 Task: Create a due date automation trigger when advanced on, 2 days after a card is due add content with a name or a description not ending with resume at 11:00 AM.
Action: Mouse moved to (1080, 334)
Screenshot: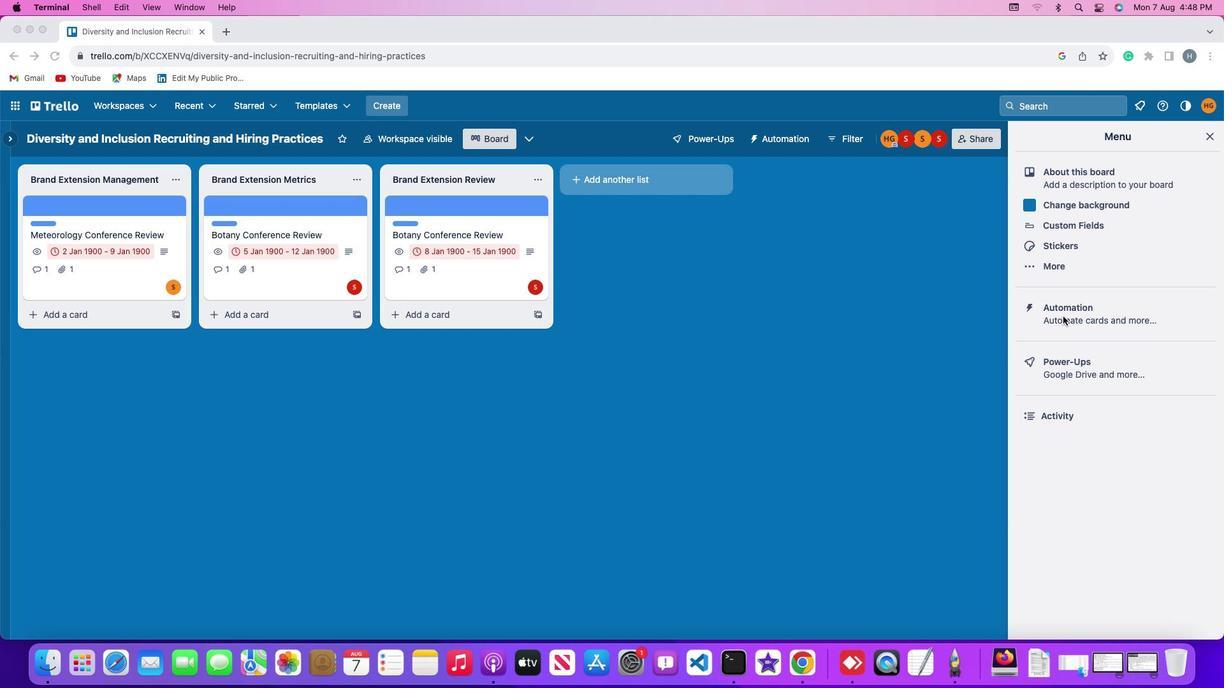 
Action: Mouse pressed left at (1080, 334)
Screenshot: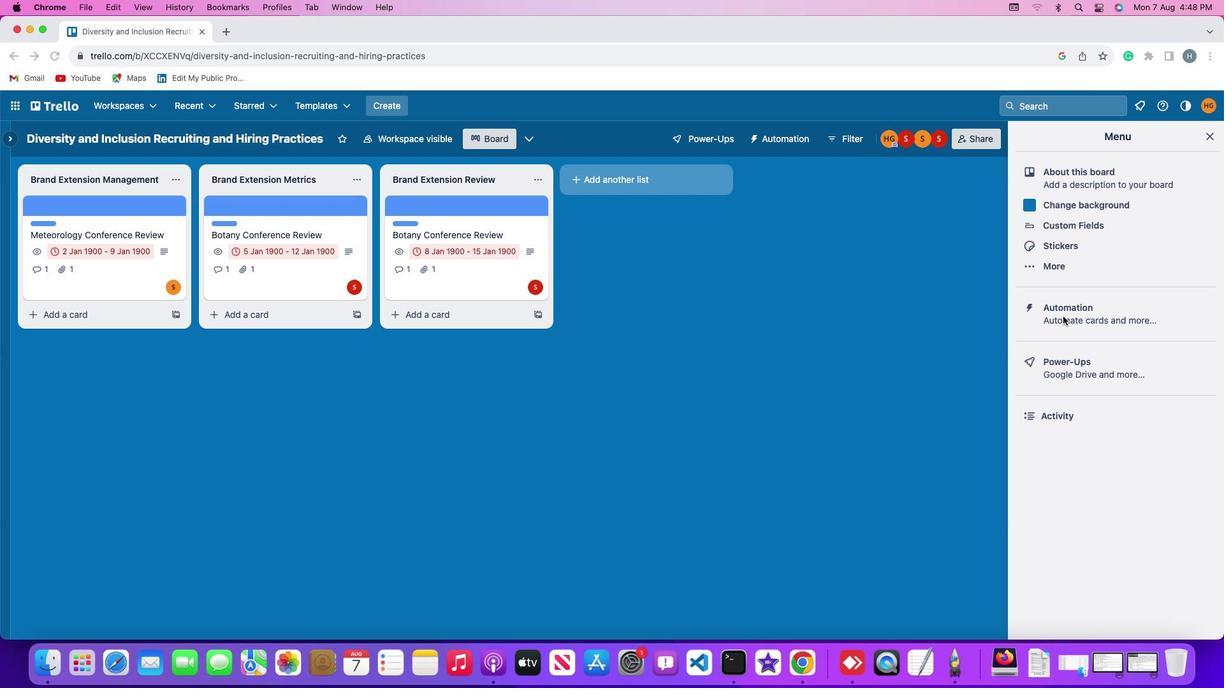 
Action: Mouse pressed left at (1080, 334)
Screenshot: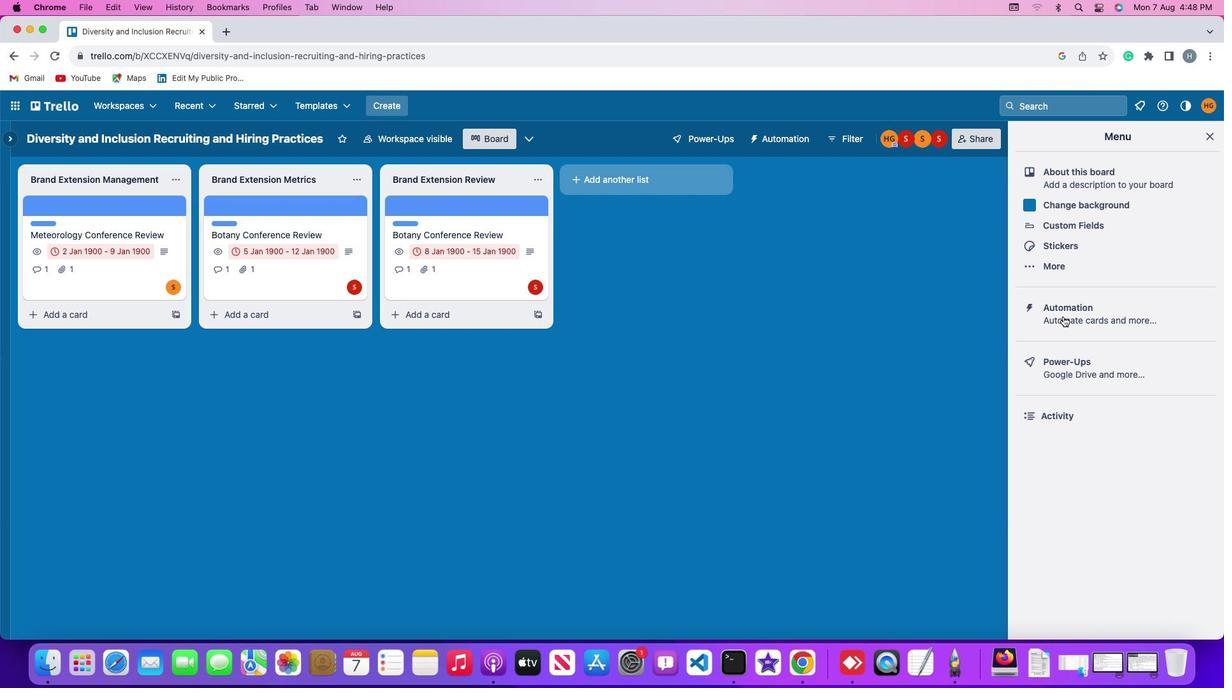 
Action: Mouse moved to (109, 315)
Screenshot: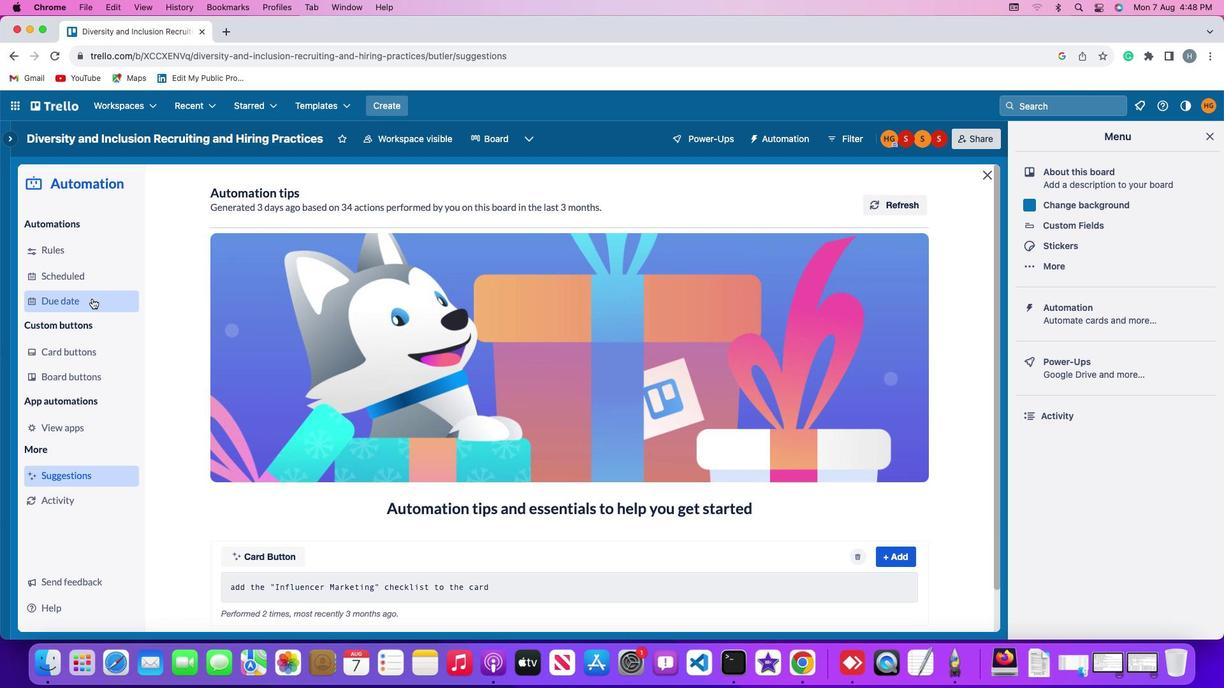 
Action: Mouse pressed left at (109, 315)
Screenshot: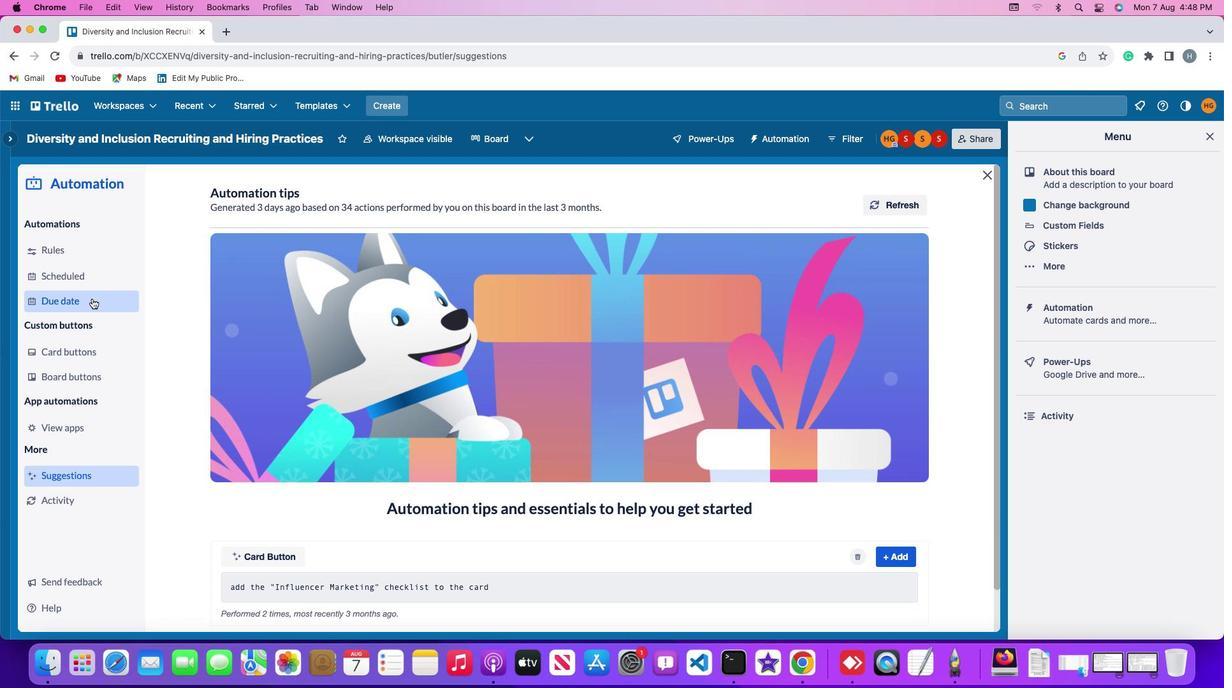 
Action: Mouse moved to (860, 212)
Screenshot: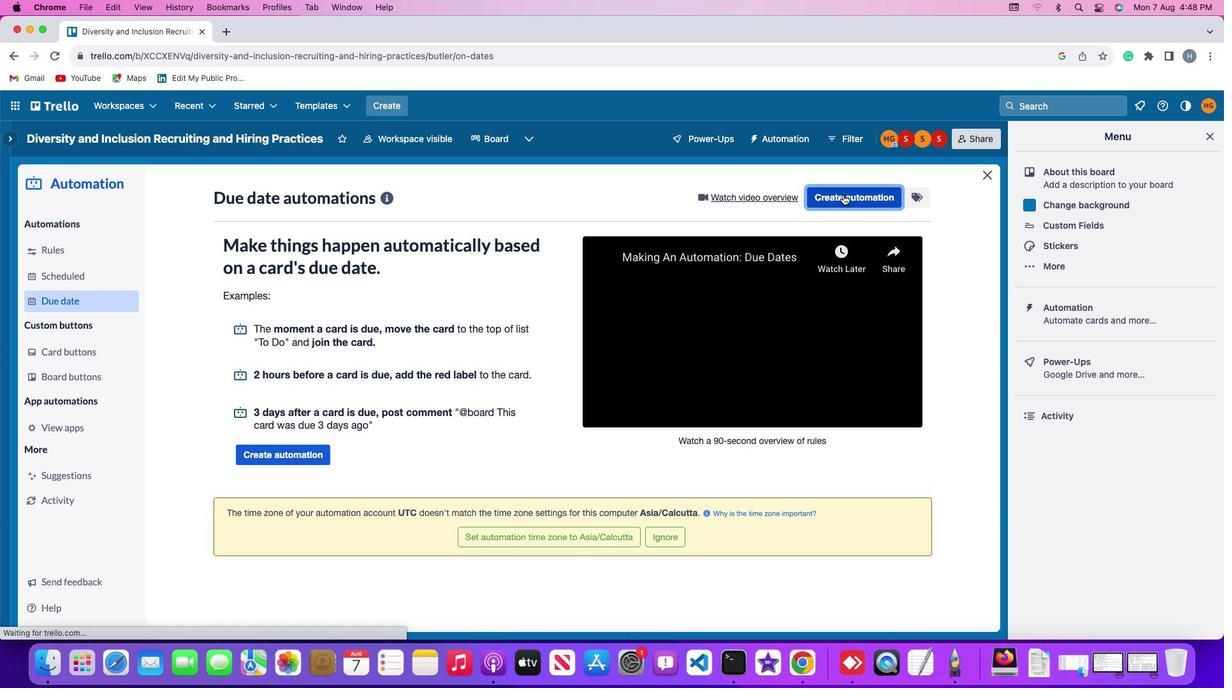 
Action: Mouse pressed left at (860, 212)
Screenshot: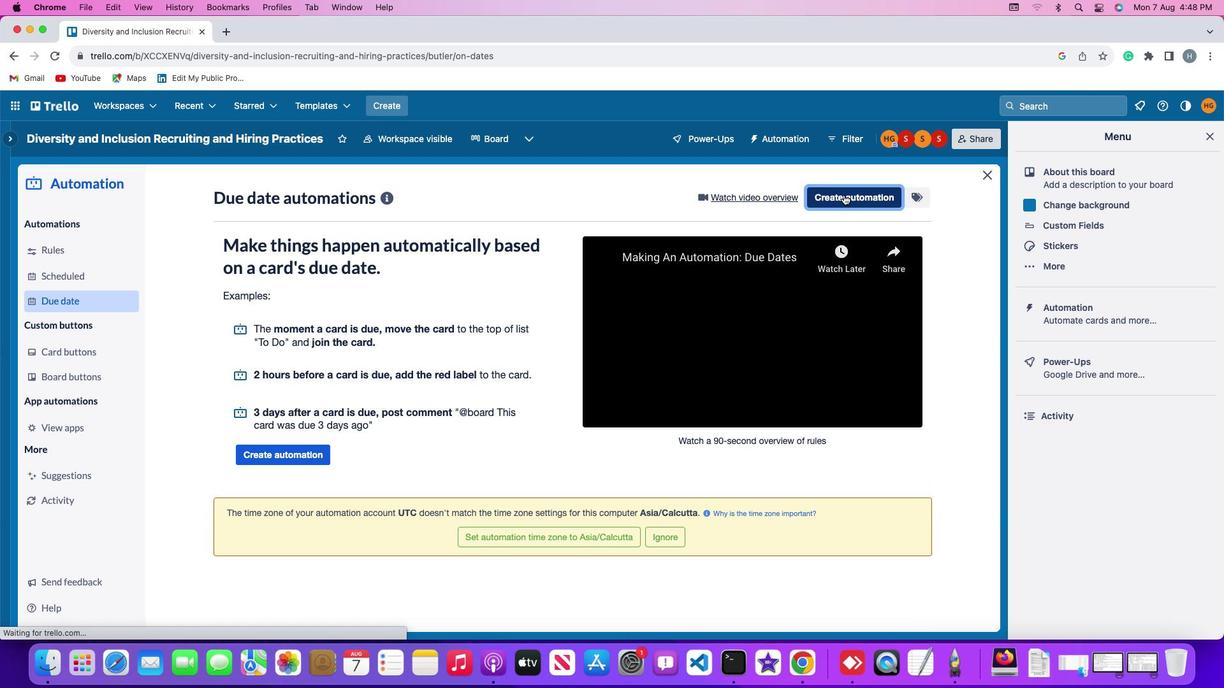 
Action: Mouse moved to (592, 336)
Screenshot: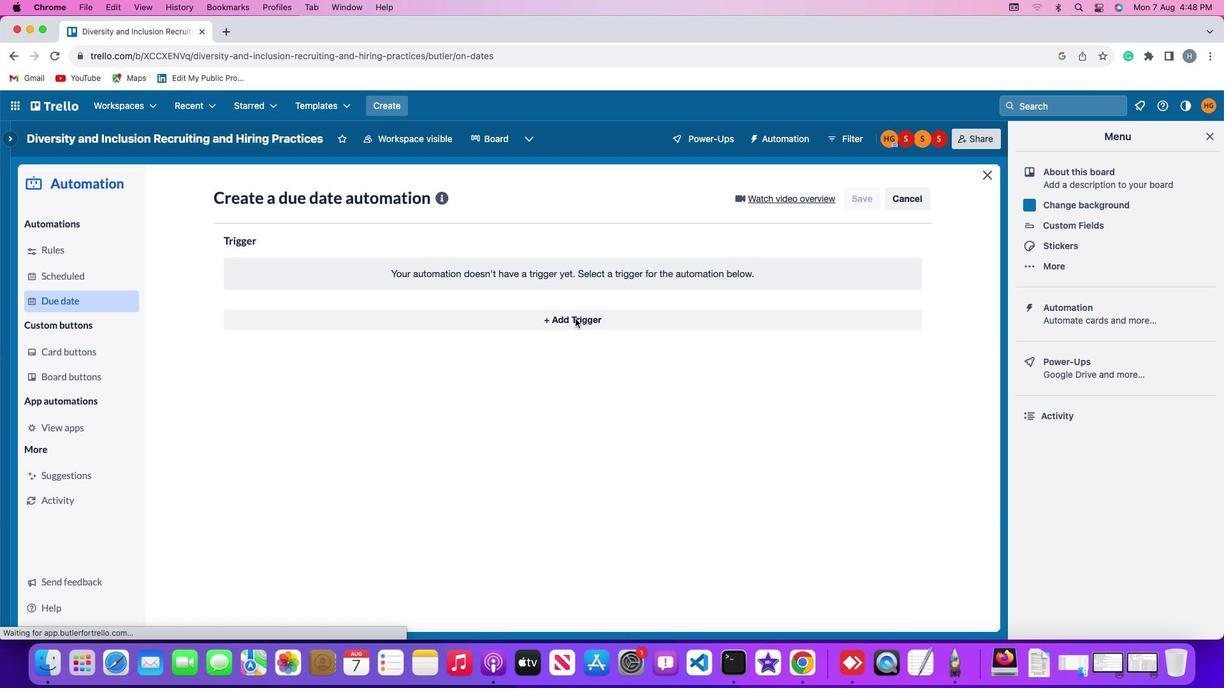 
Action: Mouse pressed left at (592, 336)
Screenshot: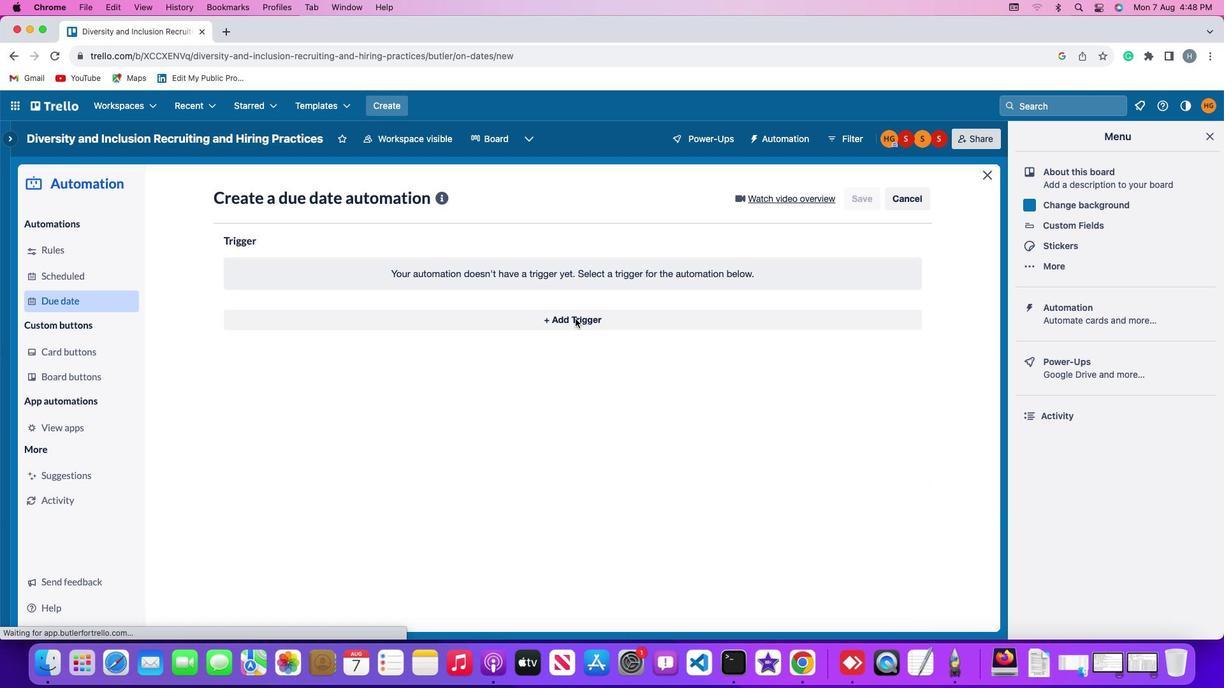 
Action: Mouse moved to (267, 527)
Screenshot: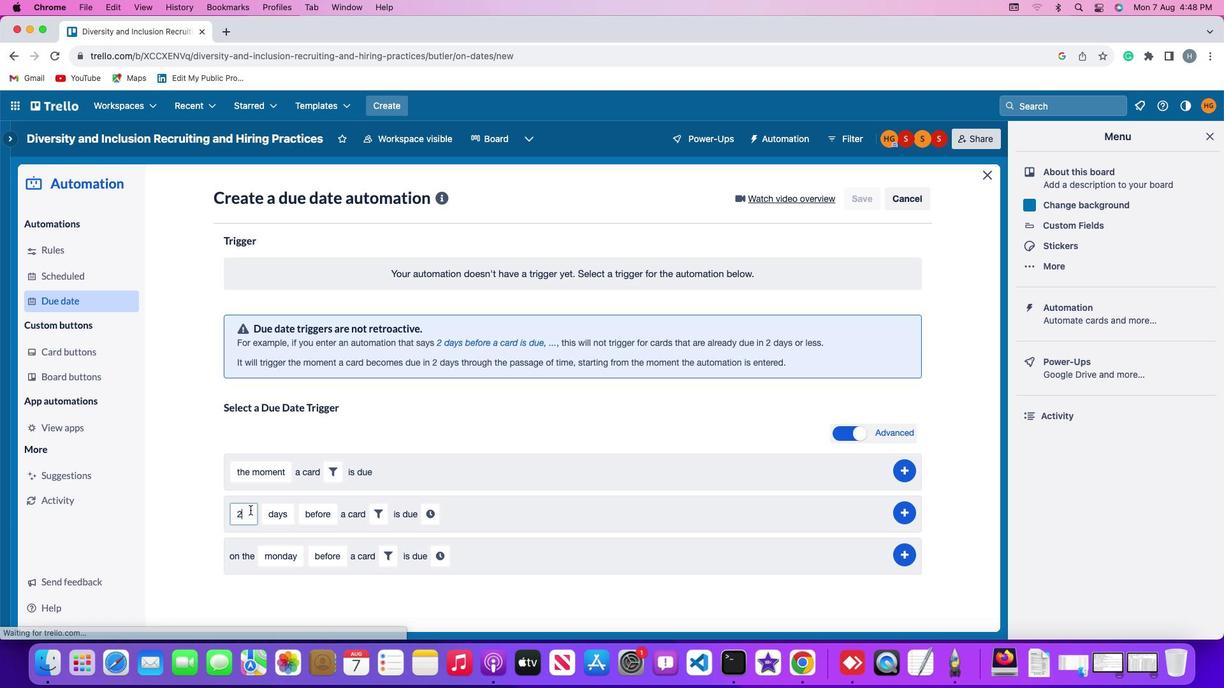 
Action: Mouse pressed left at (267, 527)
Screenshot: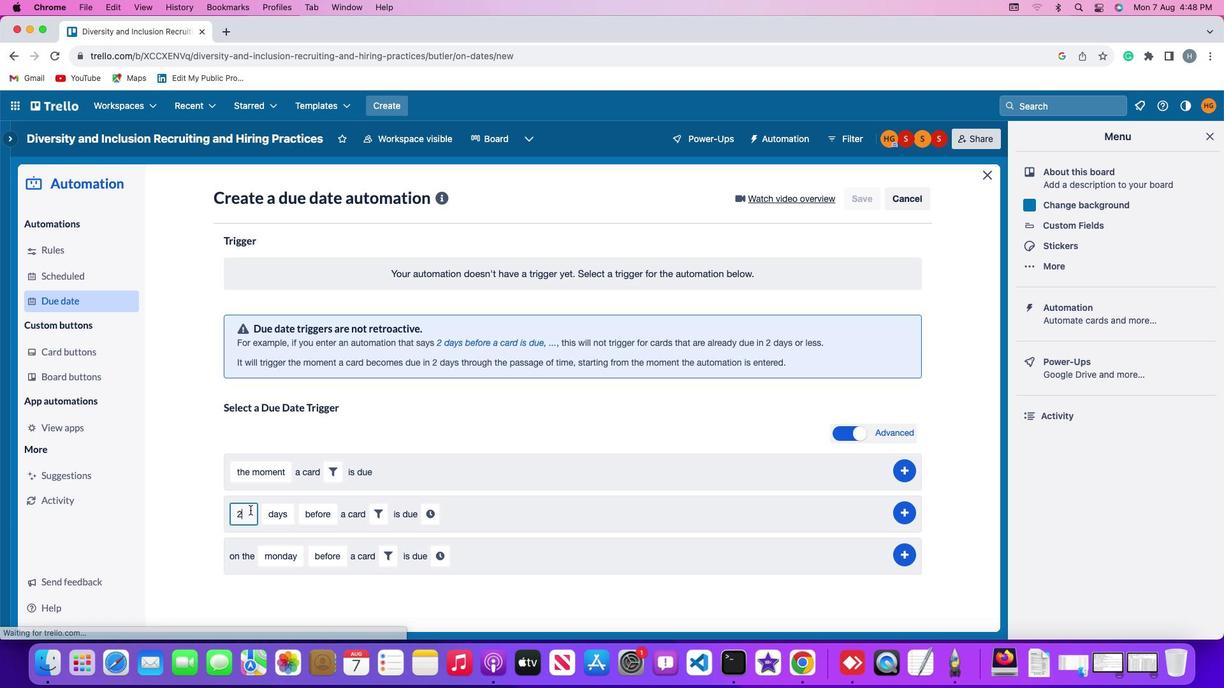 
Action: Mouse moved to (264, 527)
Screenshot: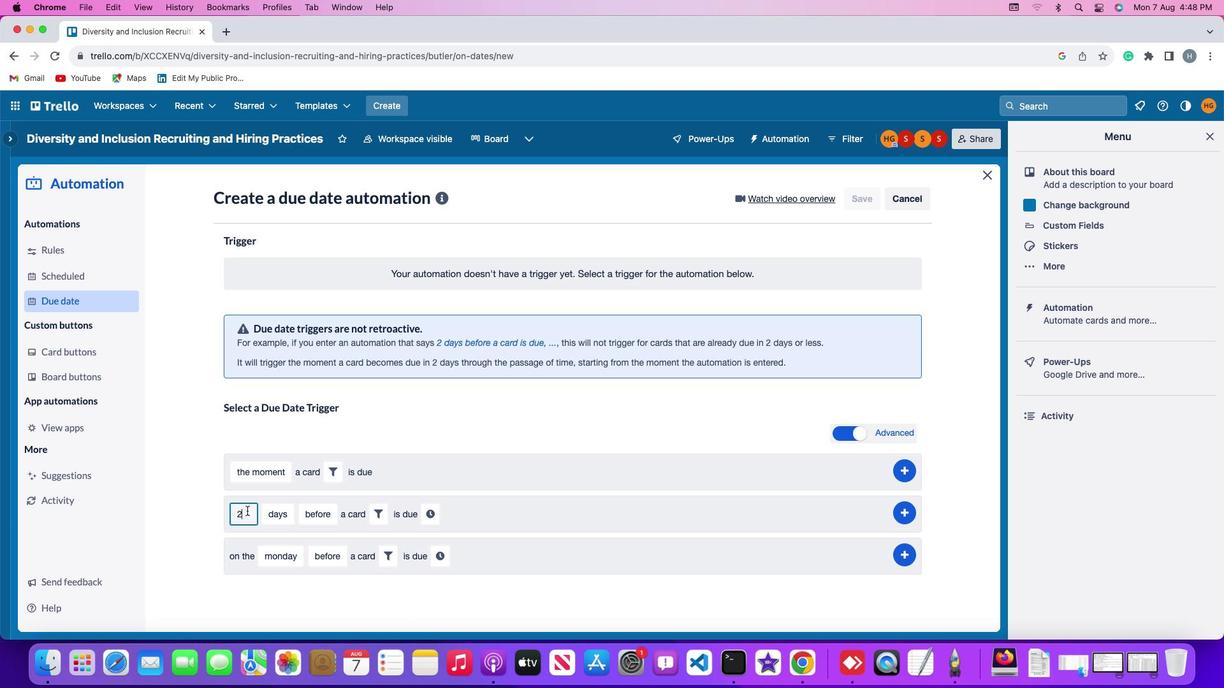 
Action: Key pressed Key.backspace
Screenshot: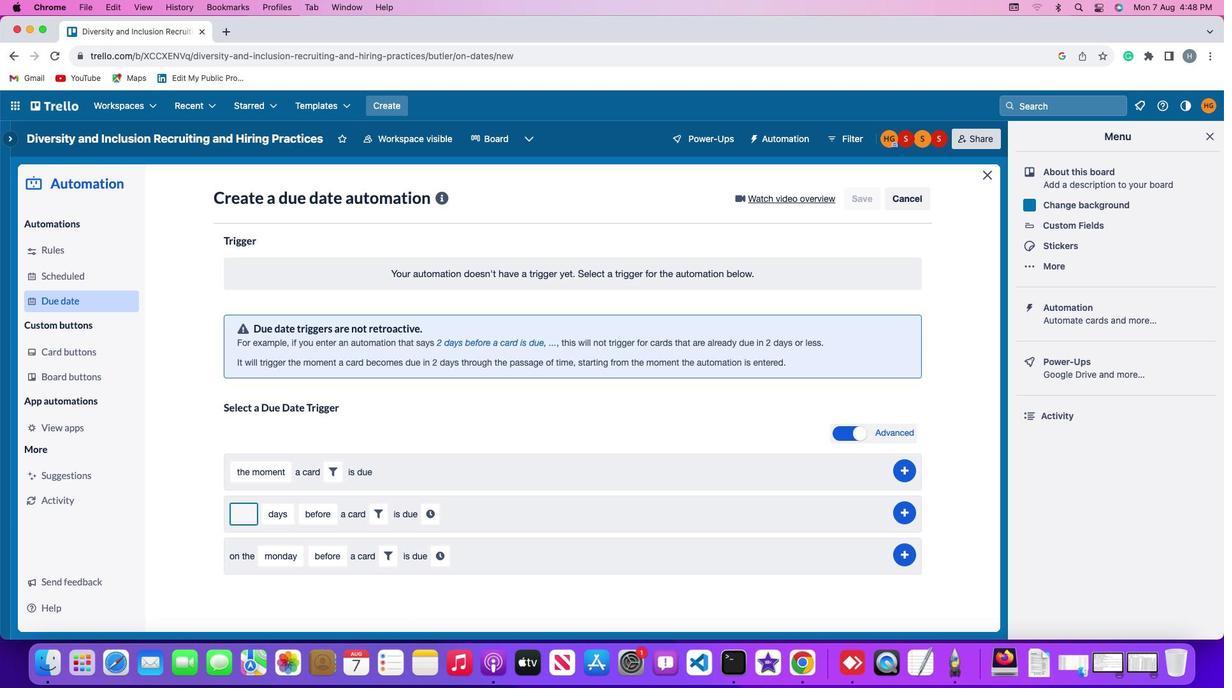 
Action: Mouse moved to (260, 527)
Screenshot: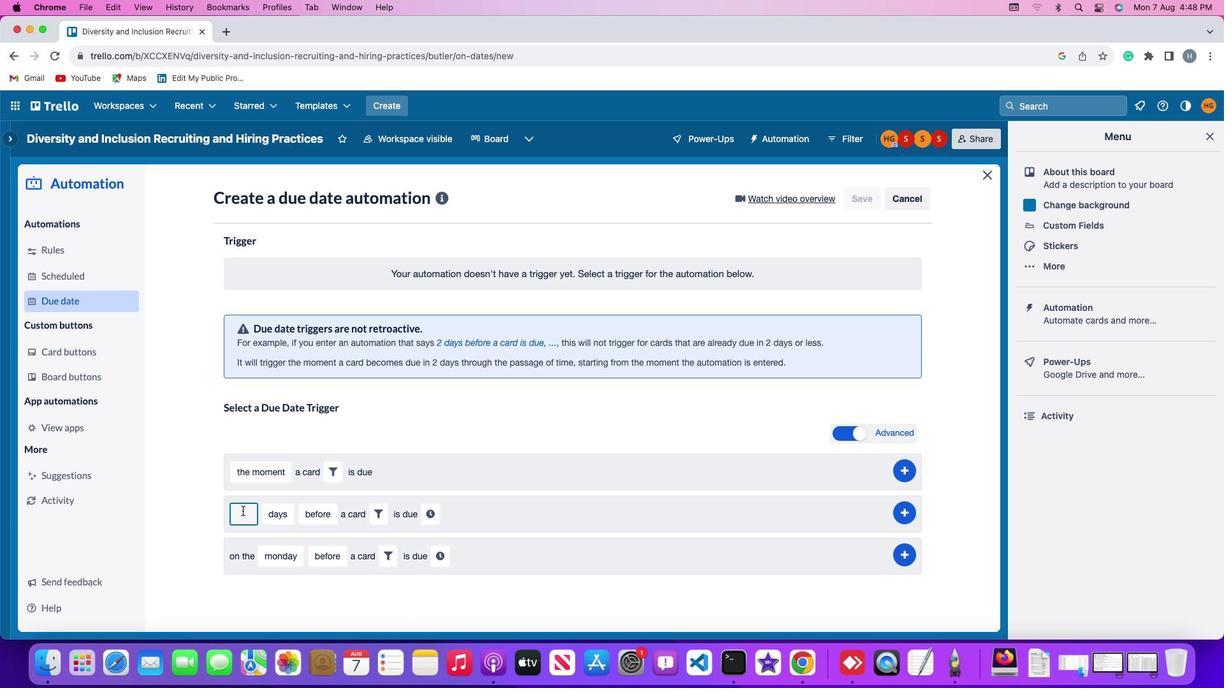 
Action: Key pressed '2'
Screenshot: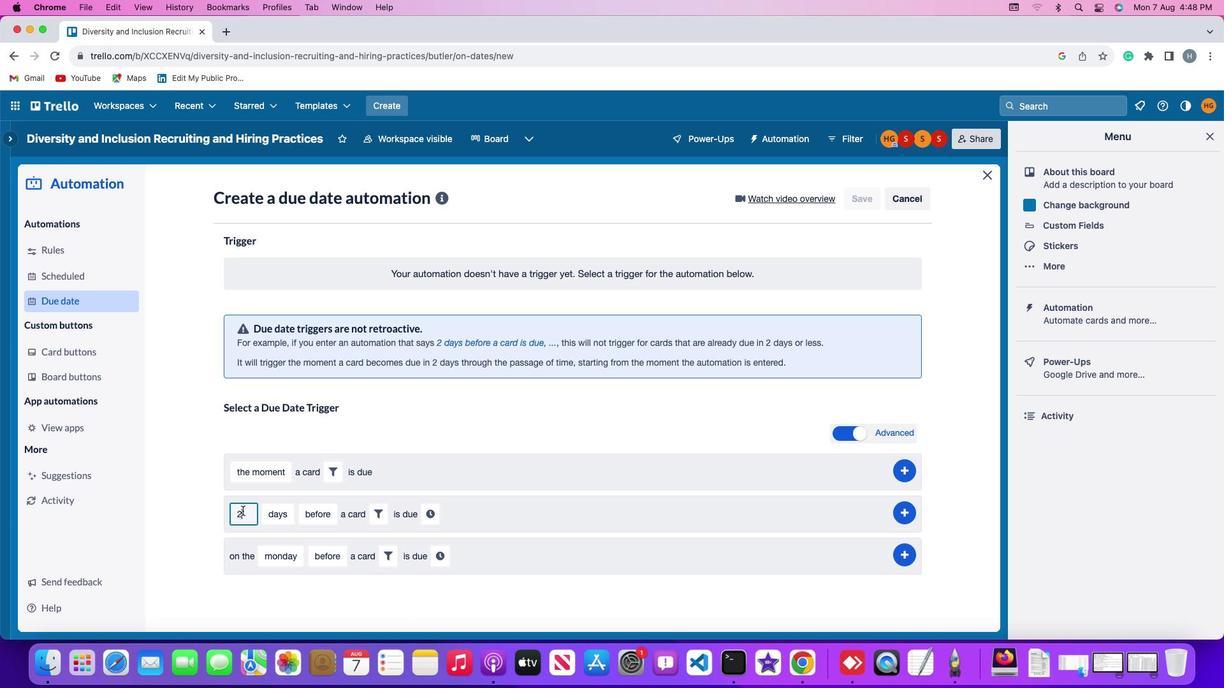 
Action: Mouse moved to (299, 531)
Screenshot: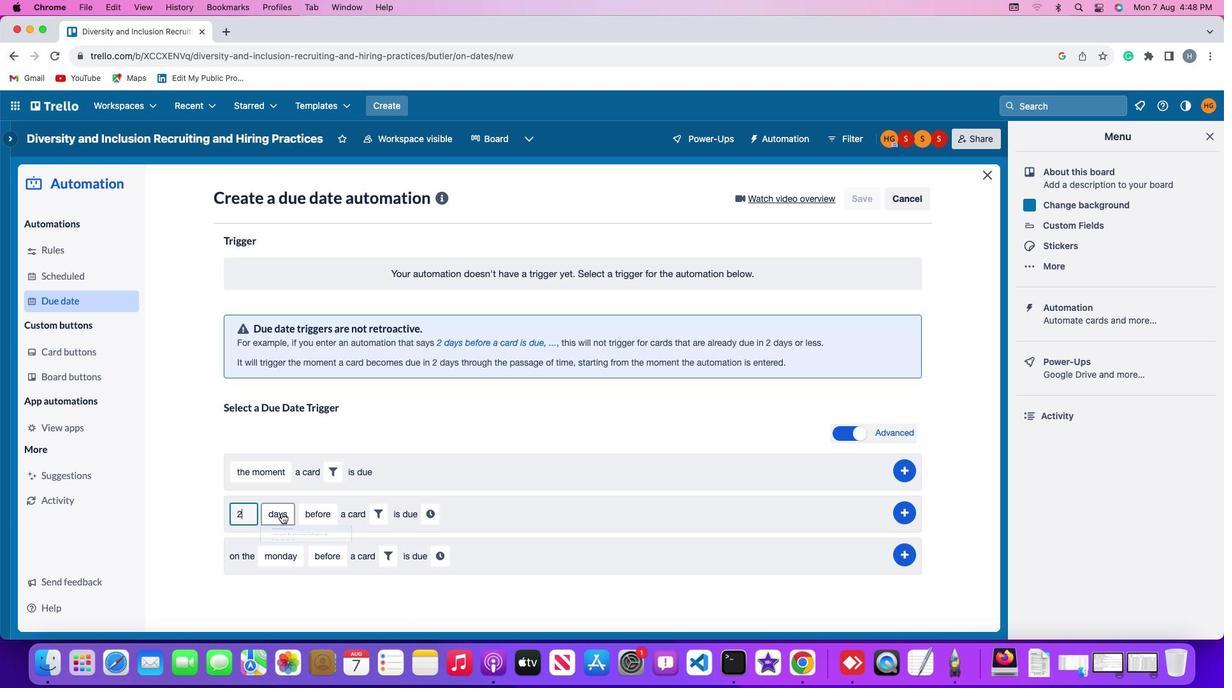 
Action: Mouse pressed left at (299, 531)
Screenshot: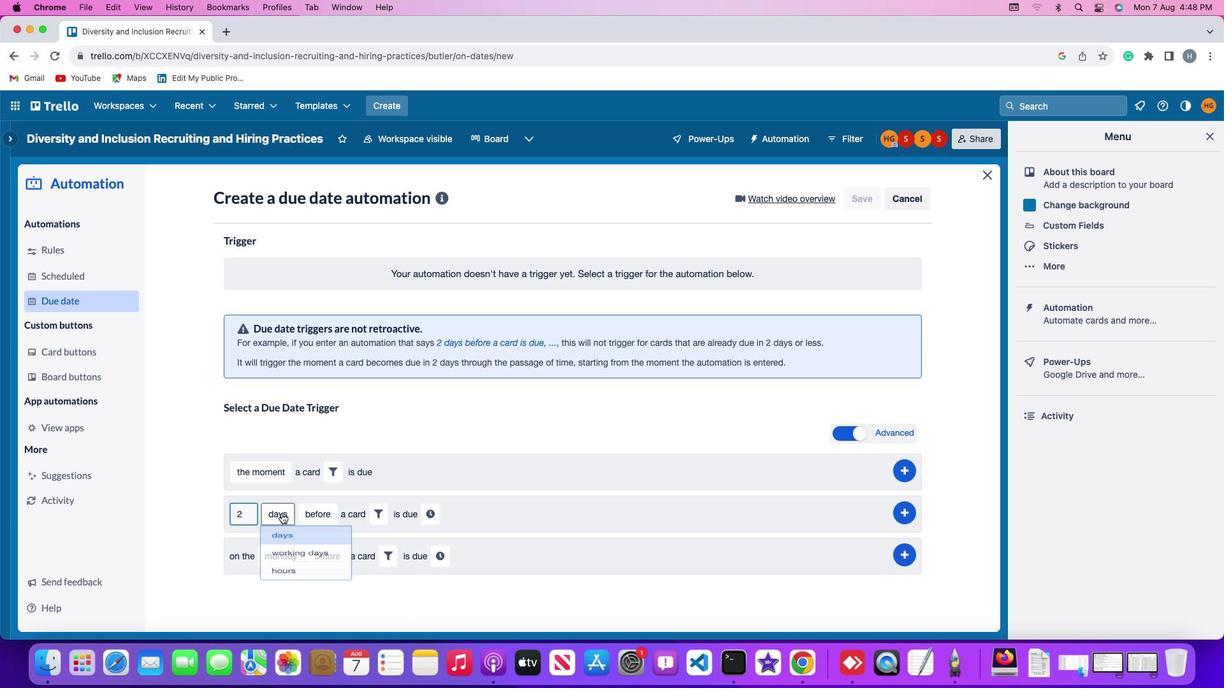 
Action: Mouse moved to (305, 554)
Screenshot: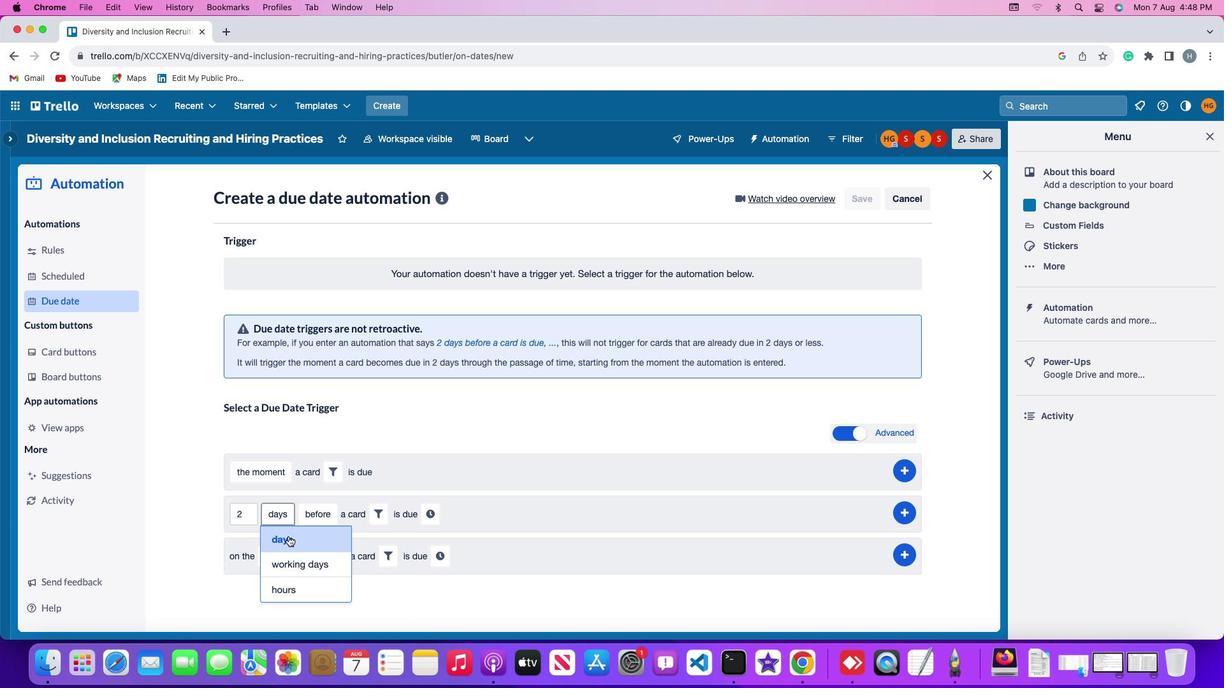 
Action: Mouse pressed left at (305, 554)
Screenshot: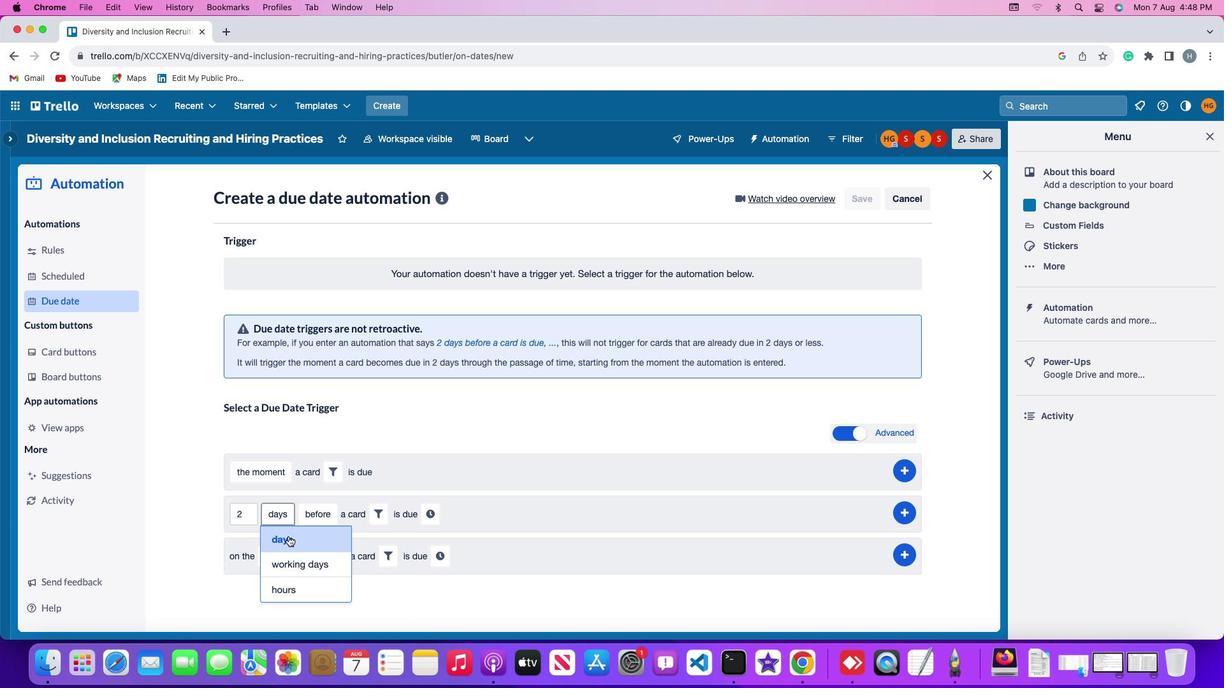 
Action: Mouse moved to (337, 524)
Screenshot: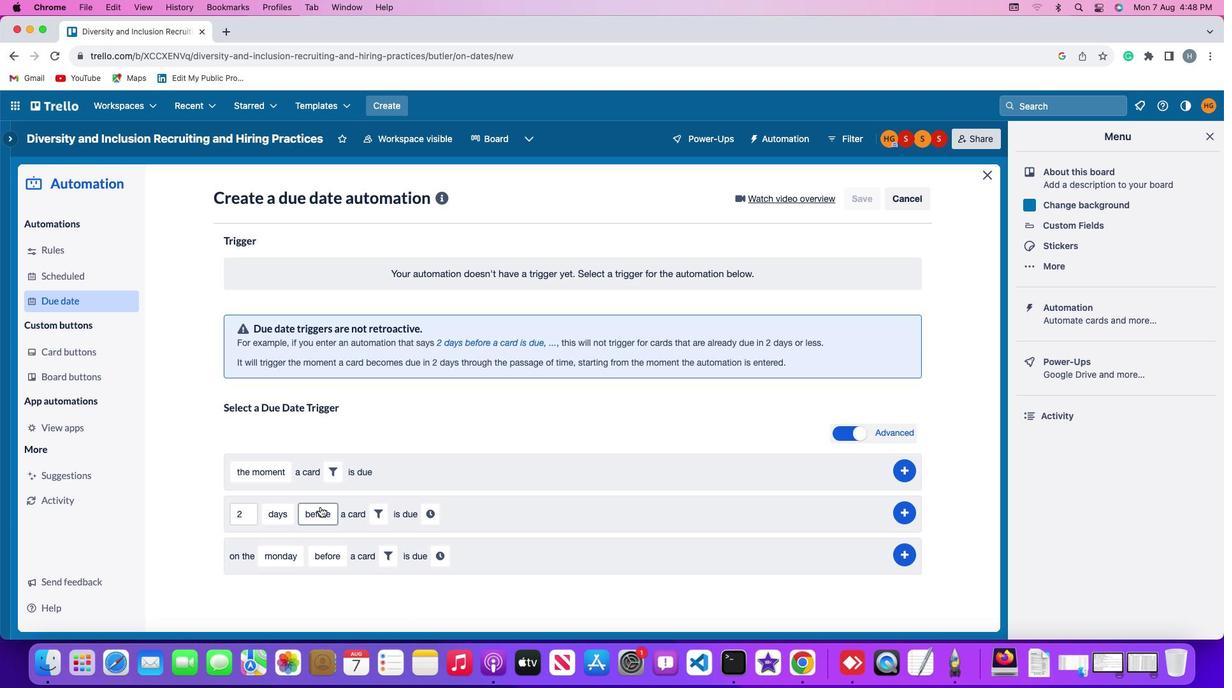 
Action: Mouse pressed left at (337, 524)
Screenshot: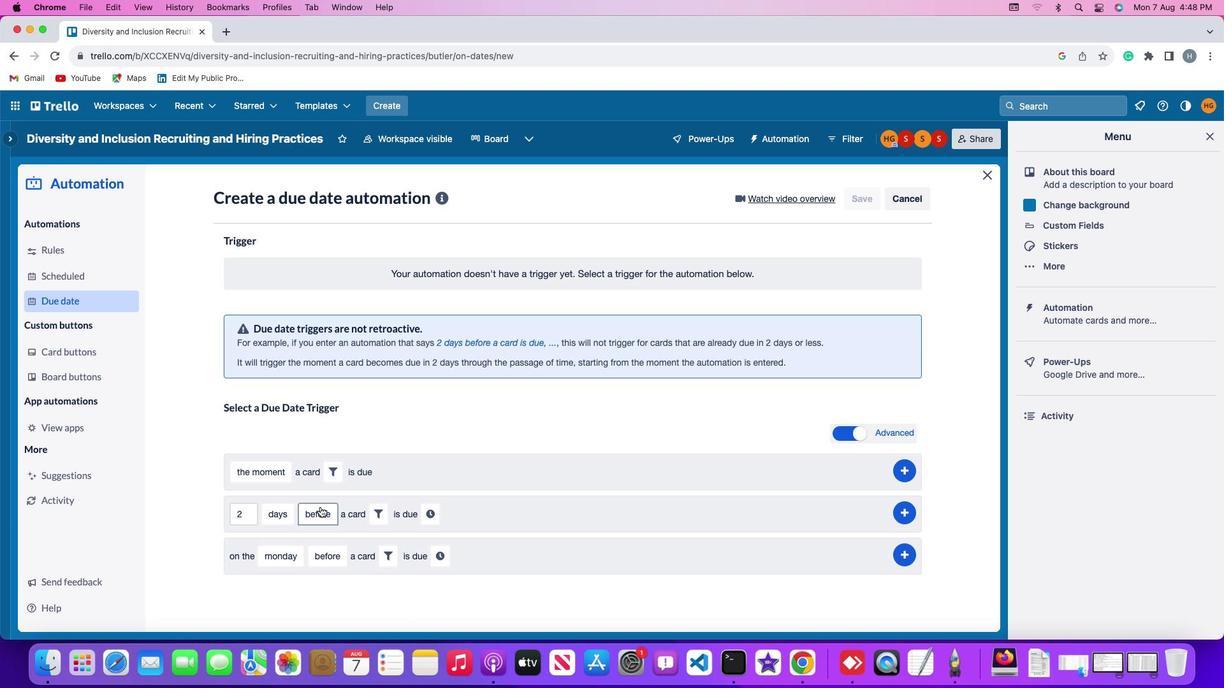 
Action: Mouse moved to (334, 581)
Screenshot: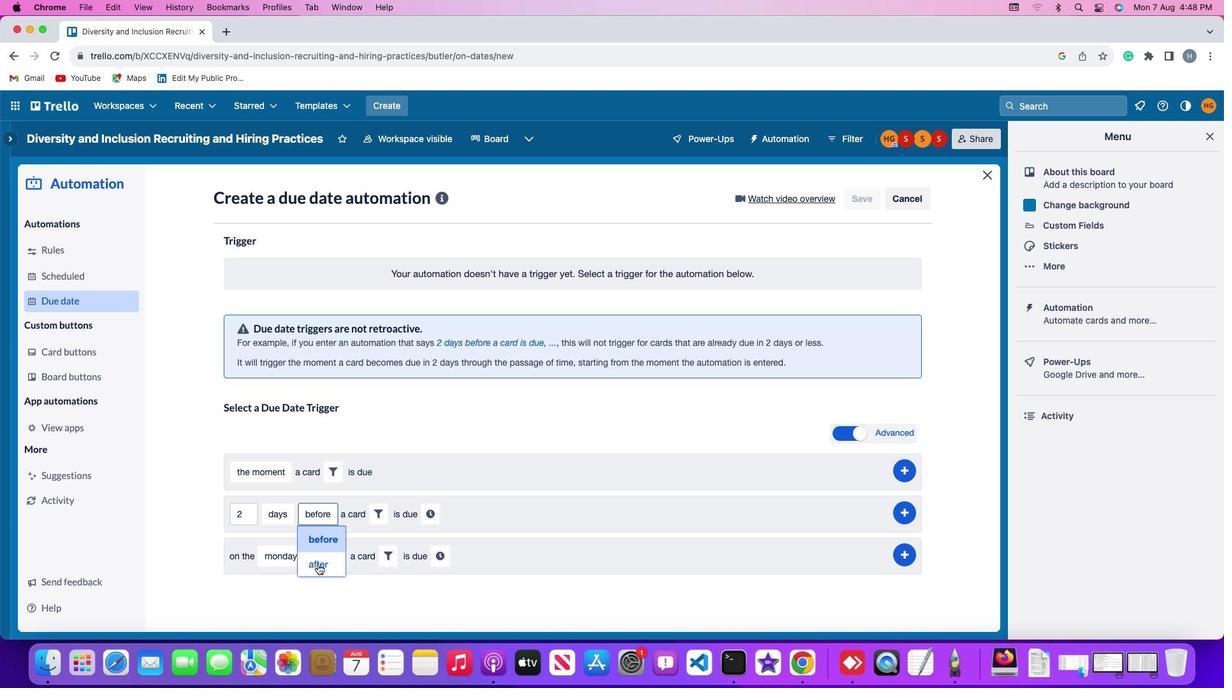 
Action: Mouse pressed left at (334, 581)
Screenshot: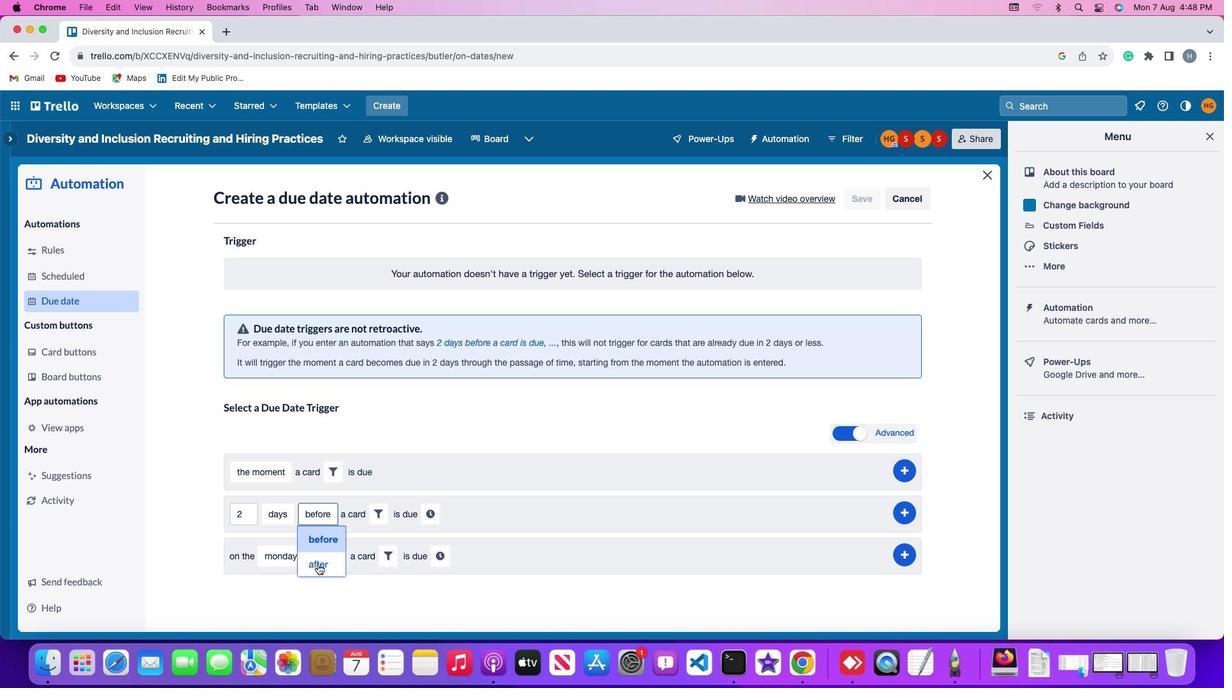 
Action: Mouse moved to (382, 536)
Screenshot: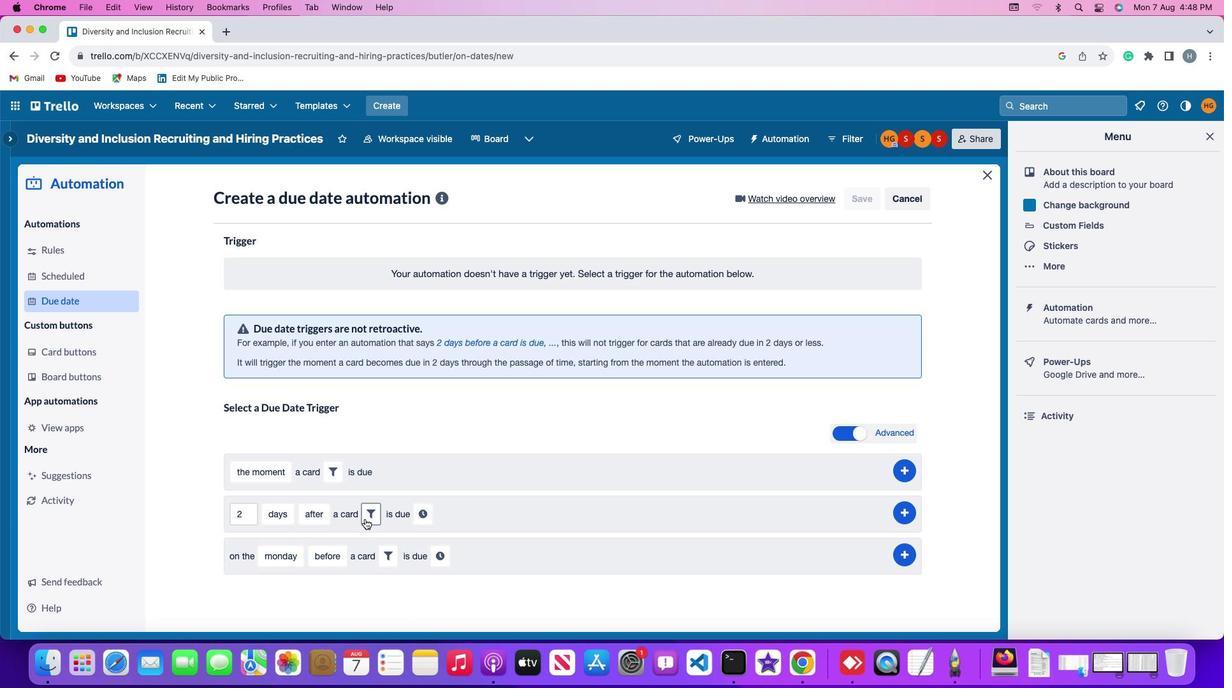 
Action: Mouse pressed left at (382, 536)
Screenshot: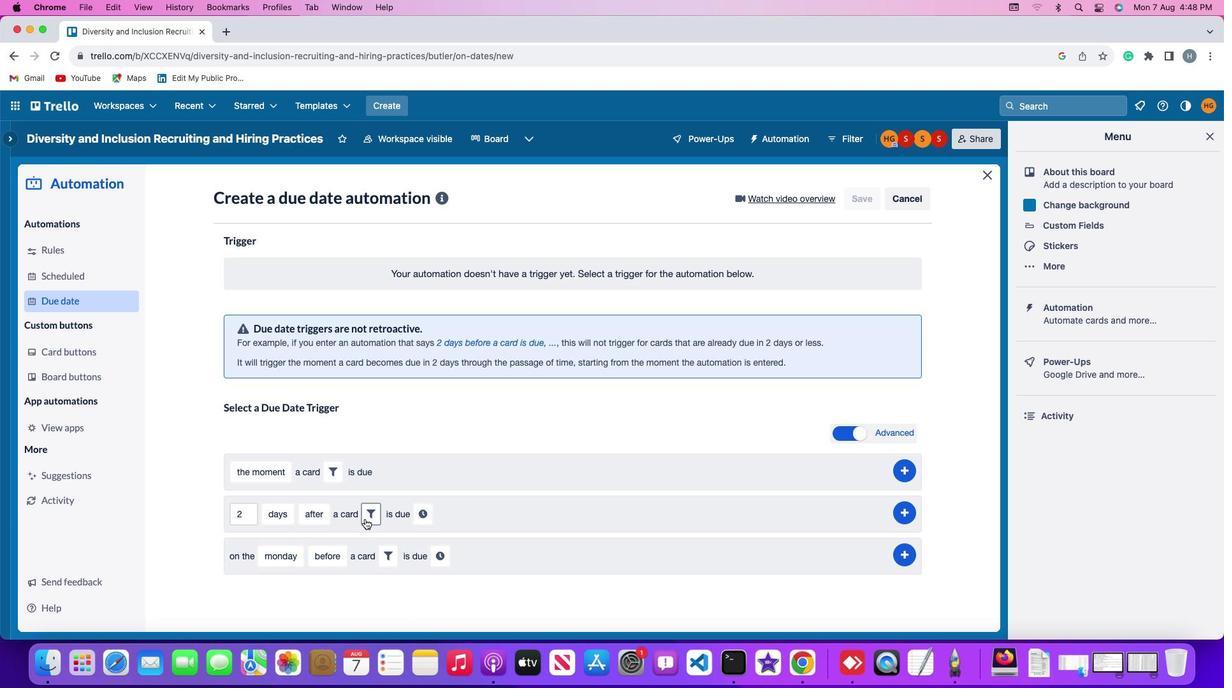 
Action: Mouse moved to (552, 576)
Screenshot: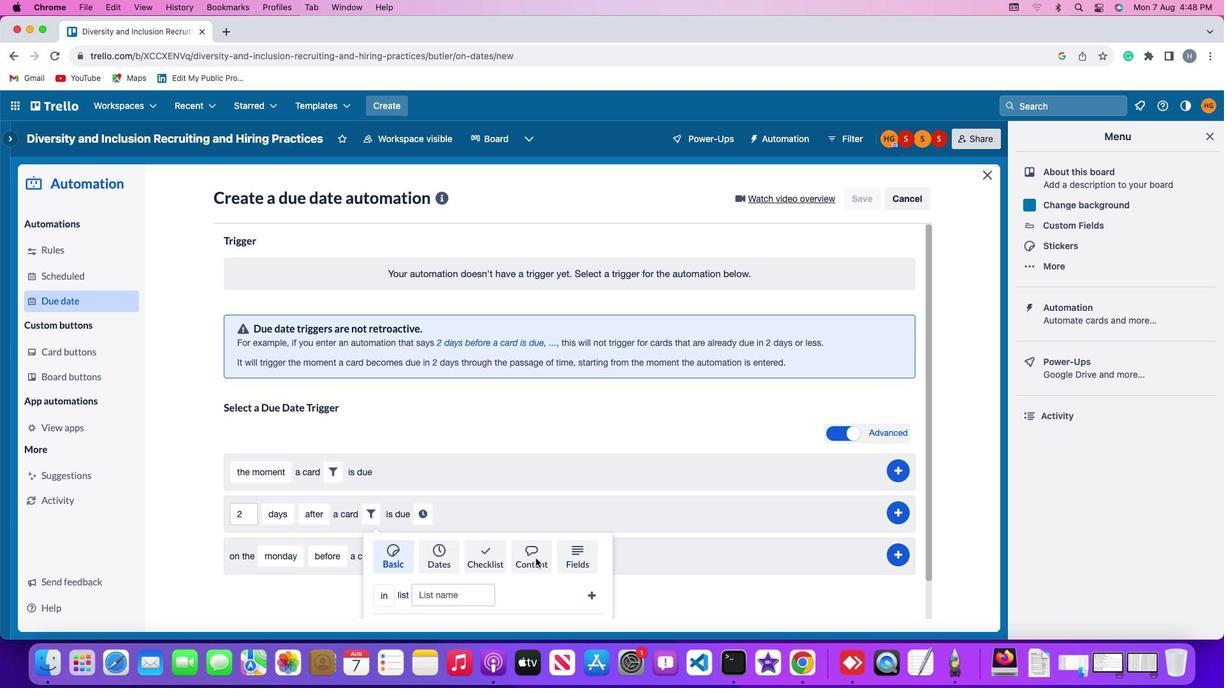 
Action: Mouse pressed left at (552, 576)
Screenshot: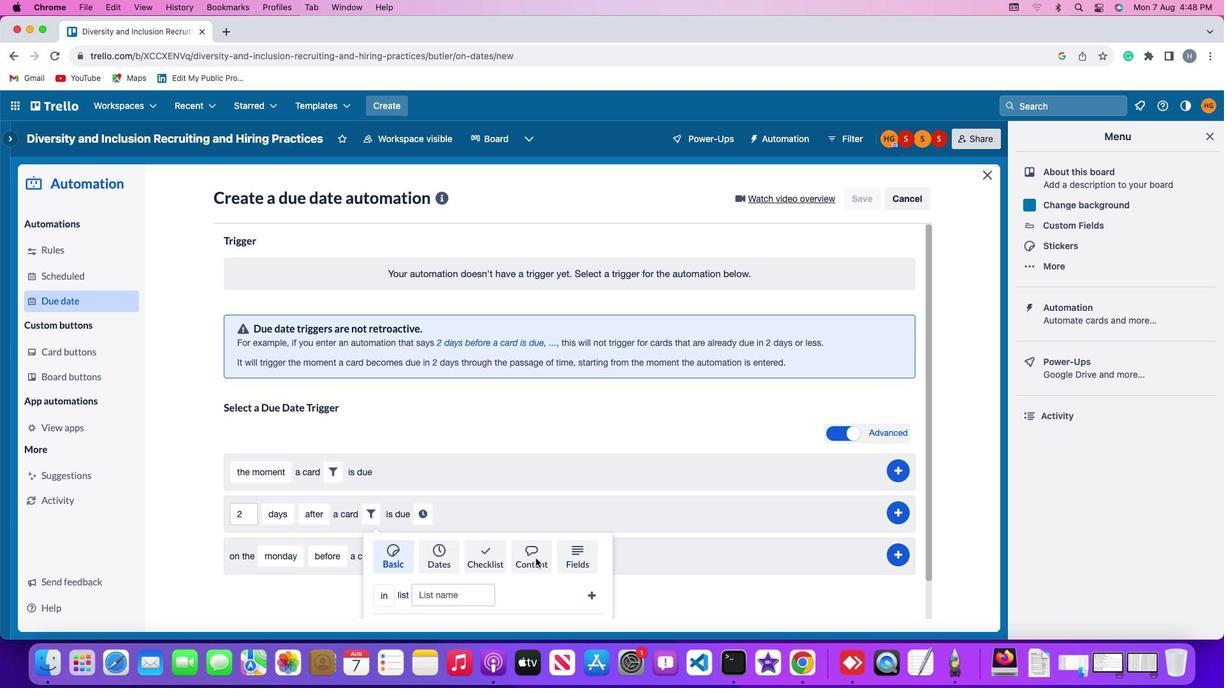 
Action: Mouse moved to (426, 617)
Screenshot: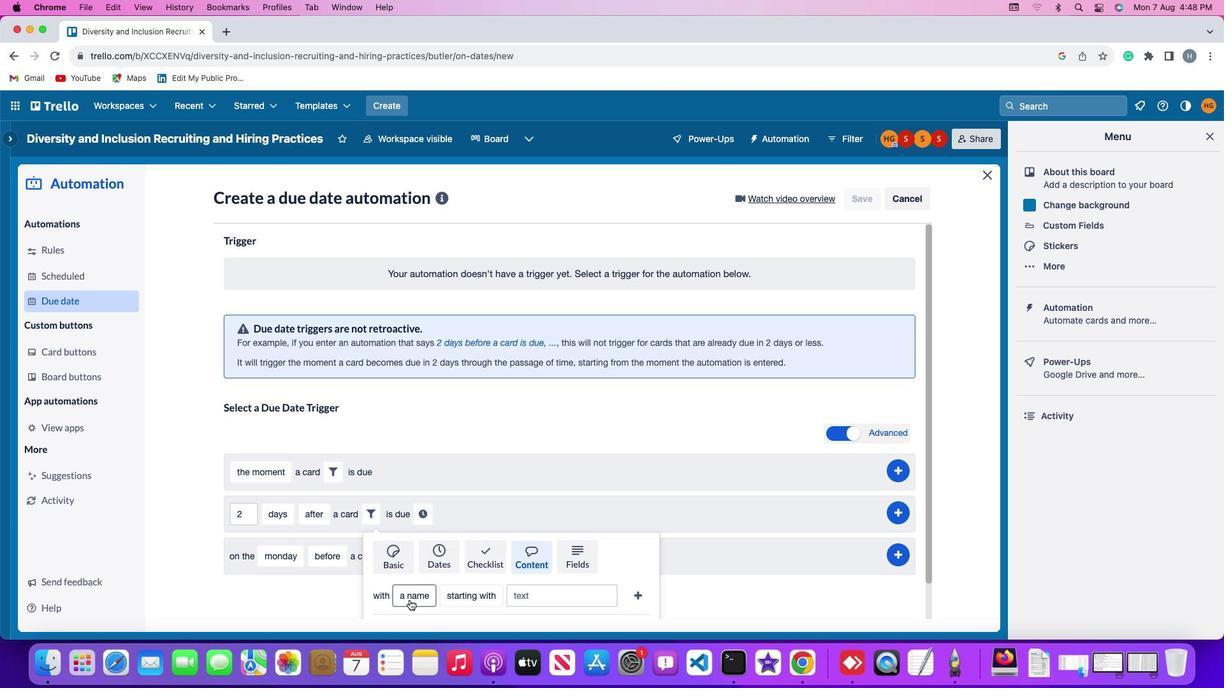 
Action: Mouse pressed left at (426, 617)
Screenshot: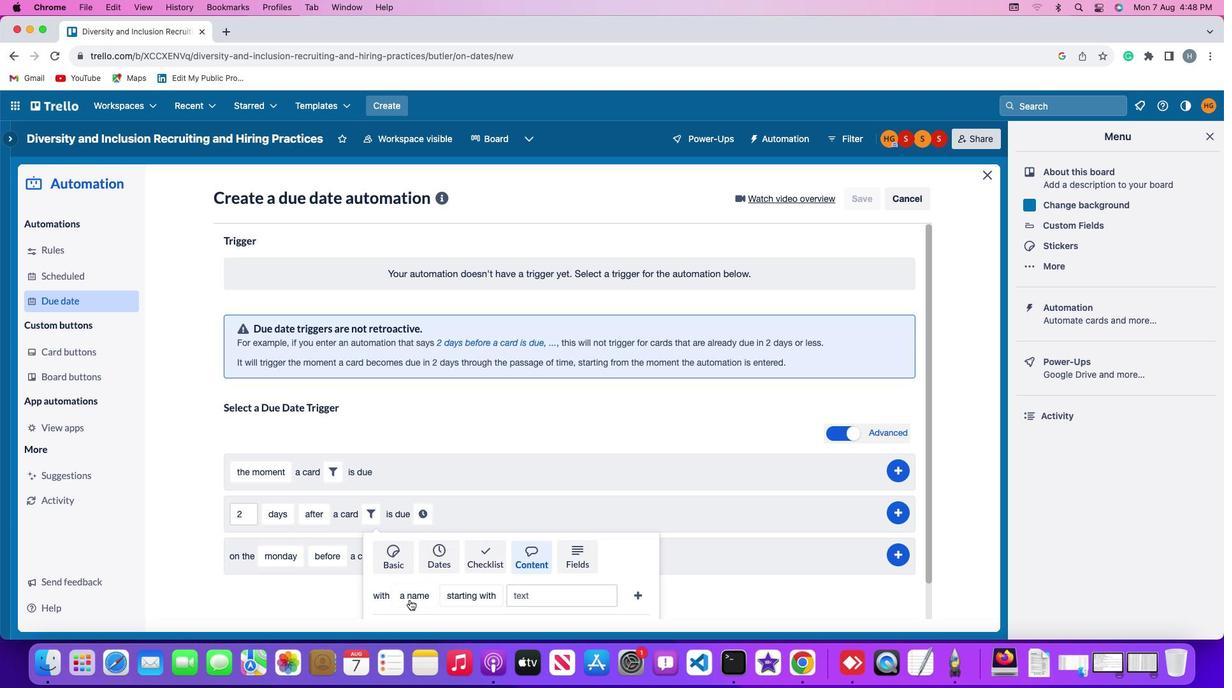 
Action: Mouse moved to (438, 591)
Screenshot: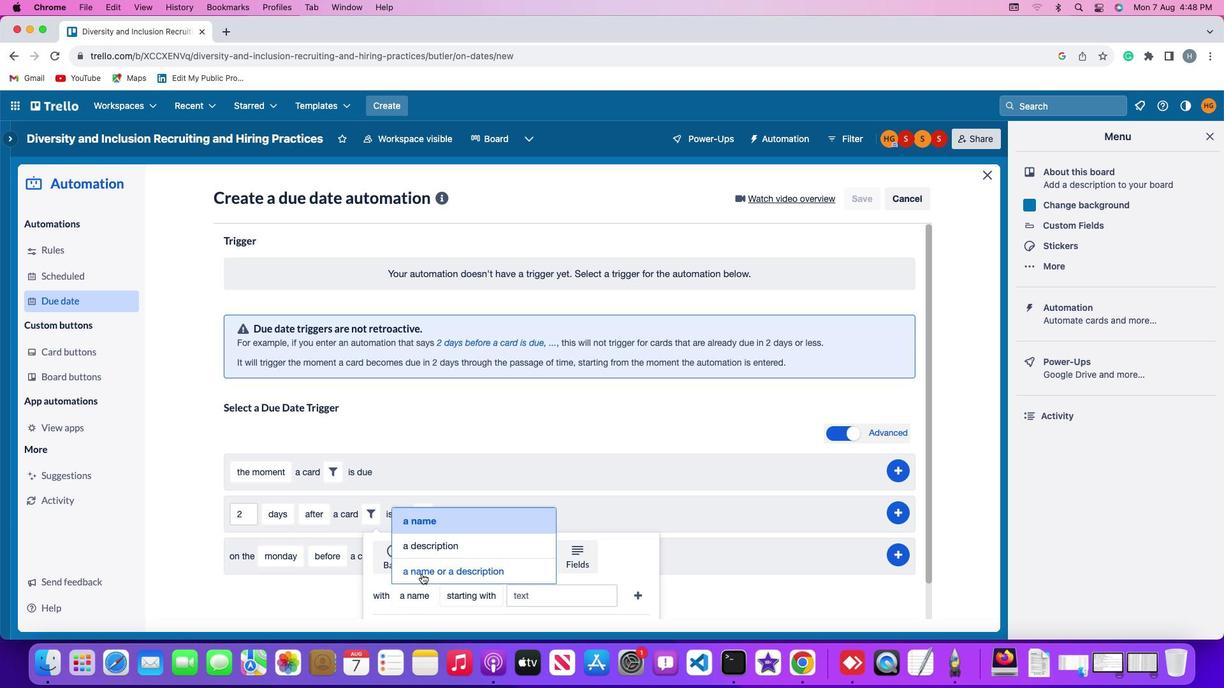 
Action: Mouse pressed left at (438, 591)
Screenshot: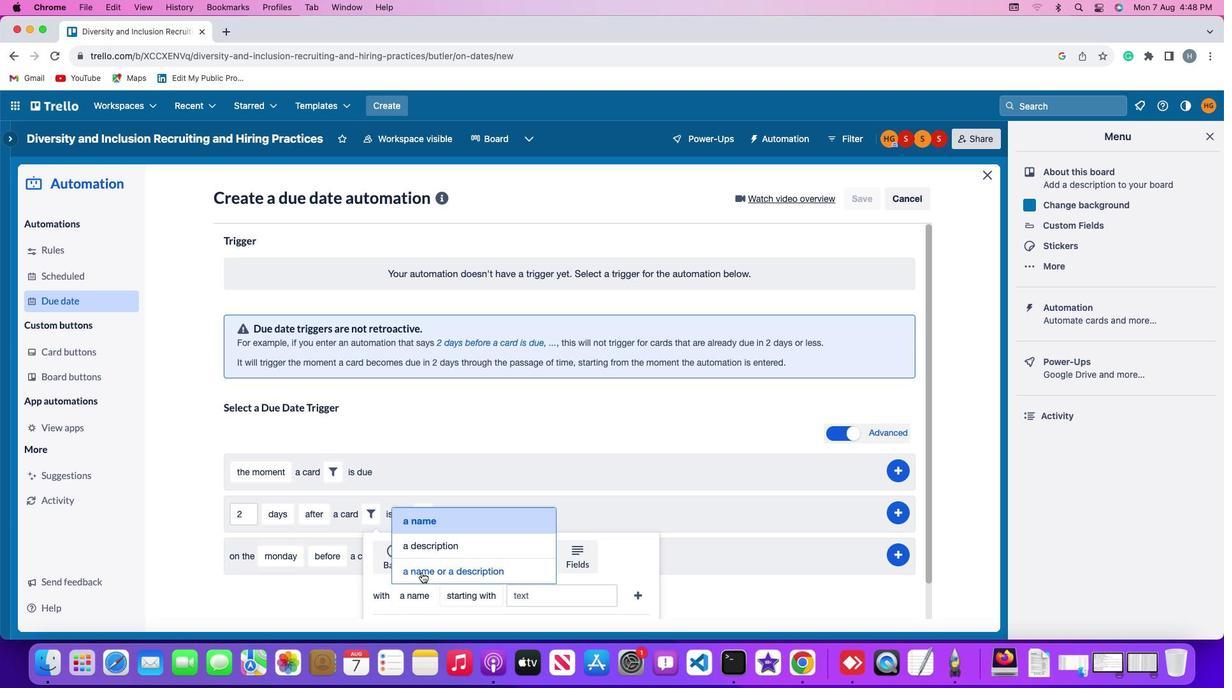 
Action: Mouse moved to (553, 610)
Screenshot: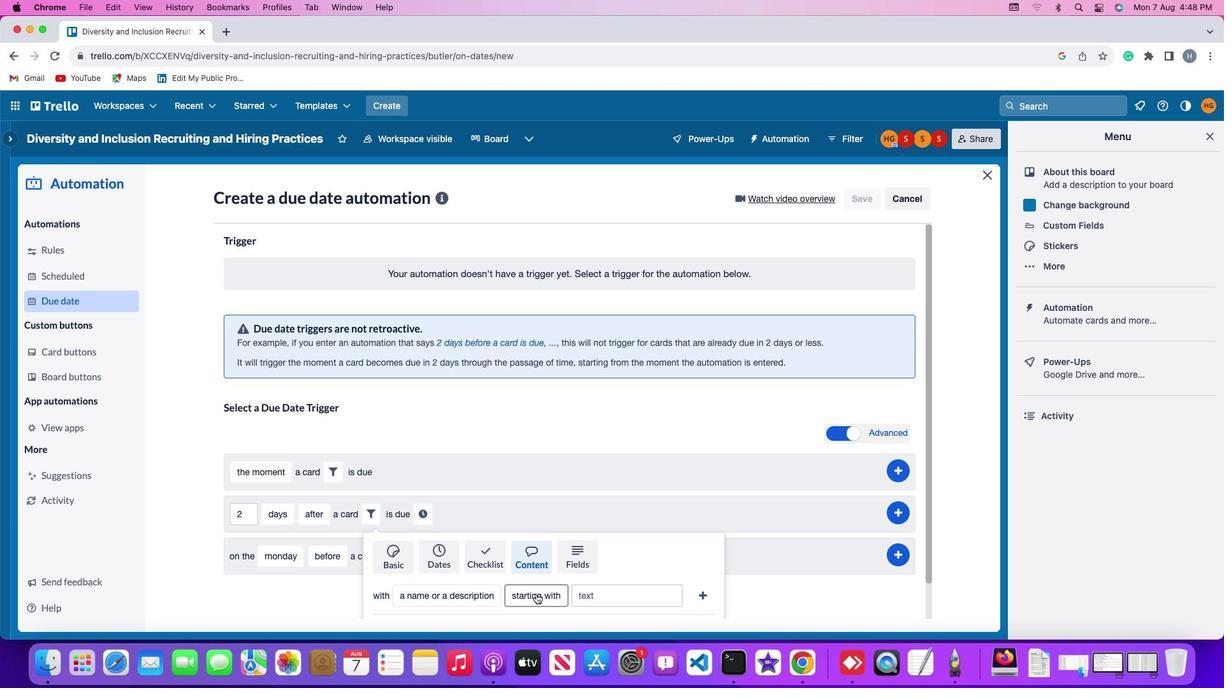 
Action: Mouse pressed left at (553, 610)
Screenshot: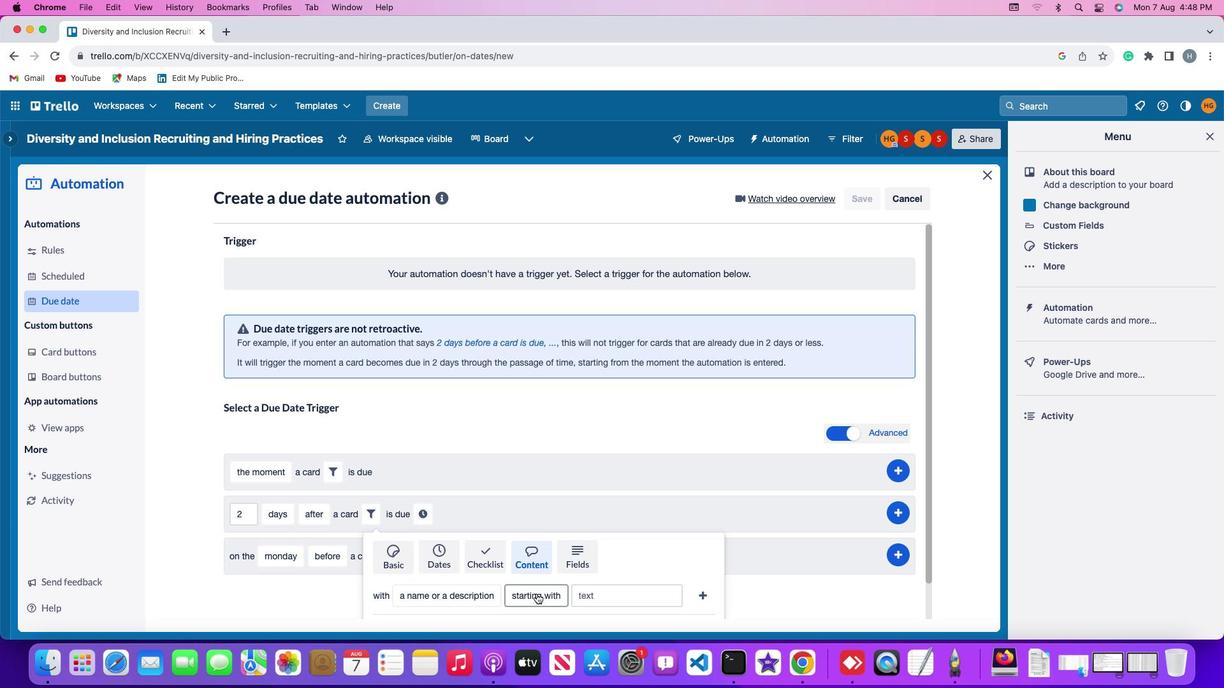 
Action: Mouse moved to (573, 562)
Screenshot: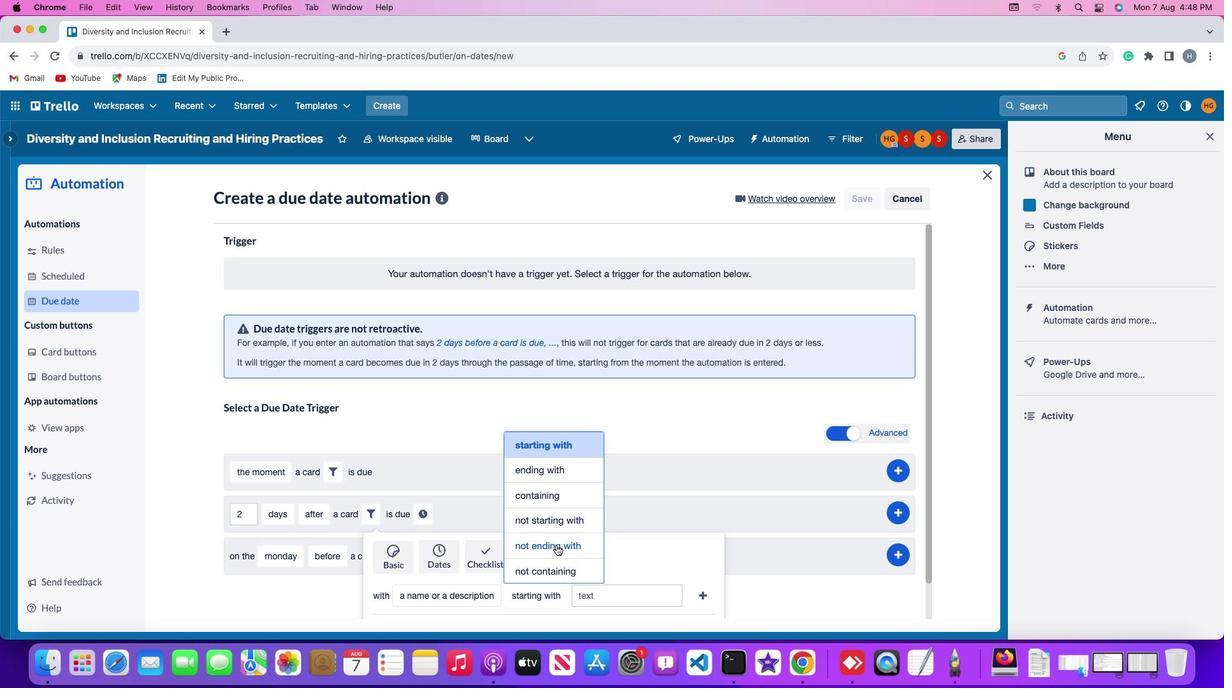 
Action: Mouse pressed left at (573, 562)
Screenshot: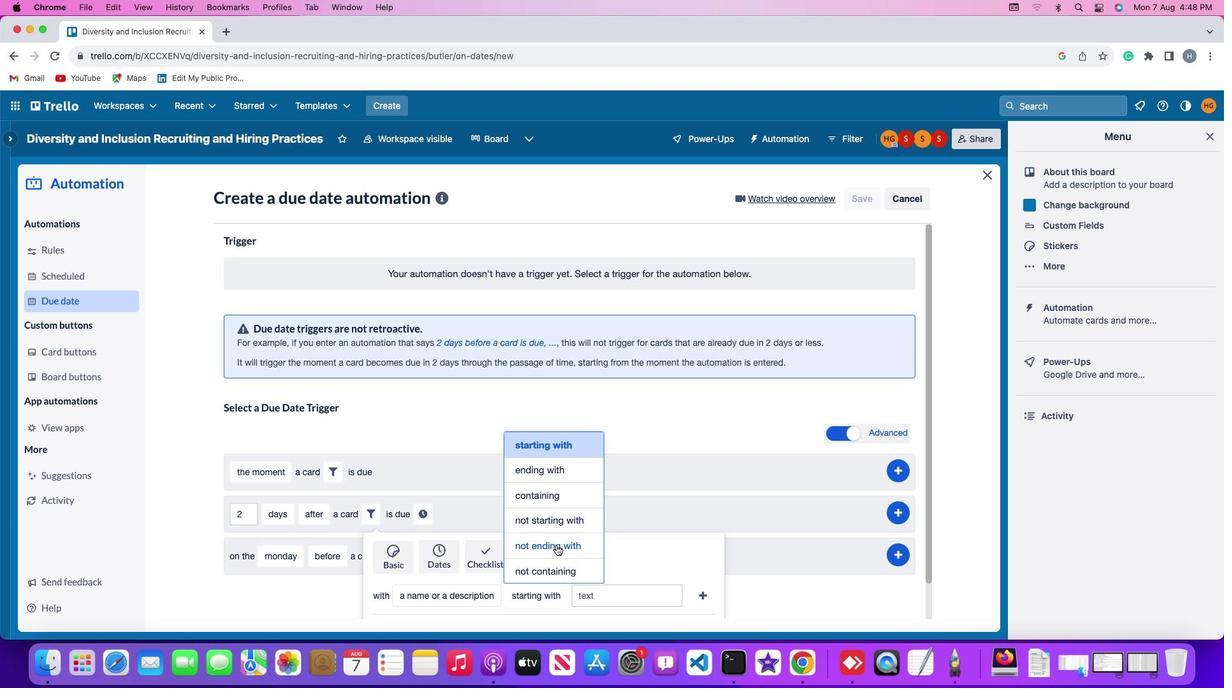 
Action: Mouse moved to (640, 618)
Screenshot: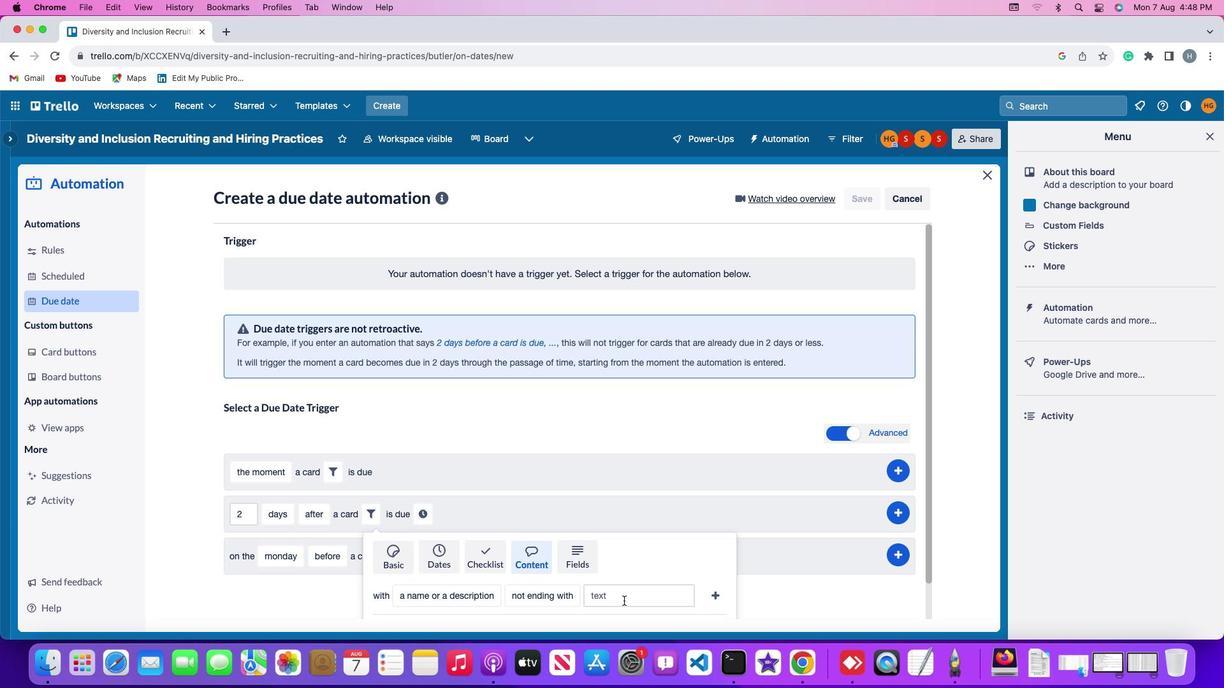 
Action: Mouse pressed left at (640, 618)
Screenshot: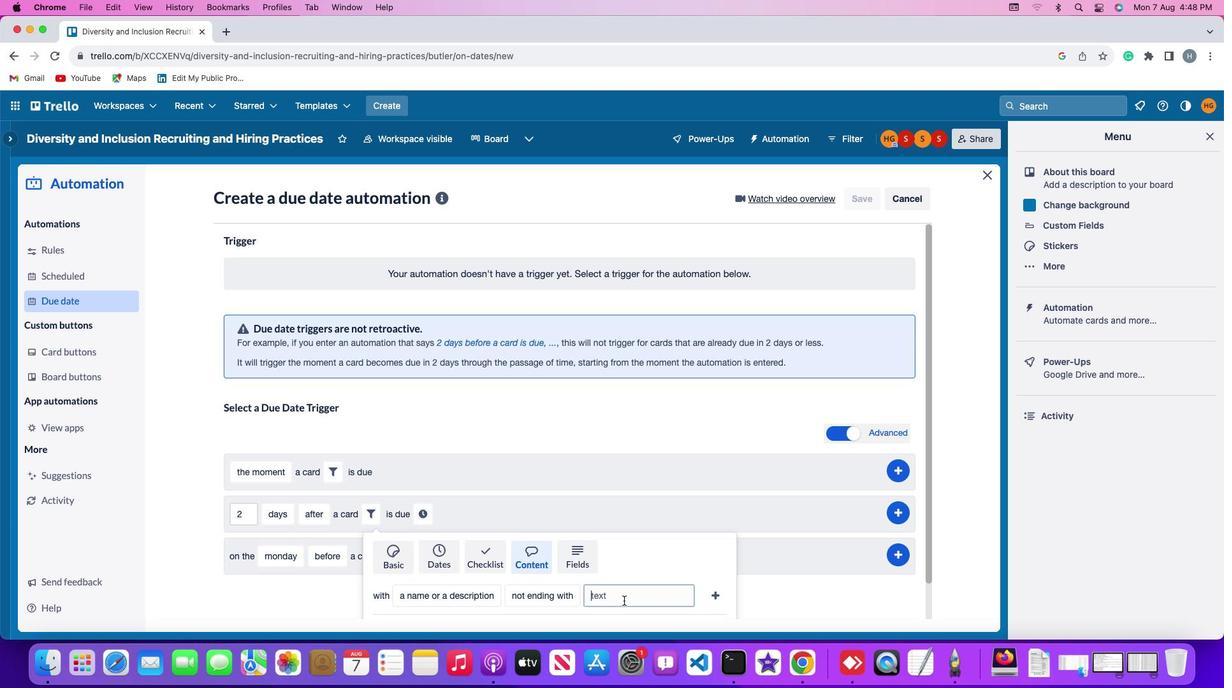 
Action: Key pressed 'r''e''s''u''m''e'
Screenshot: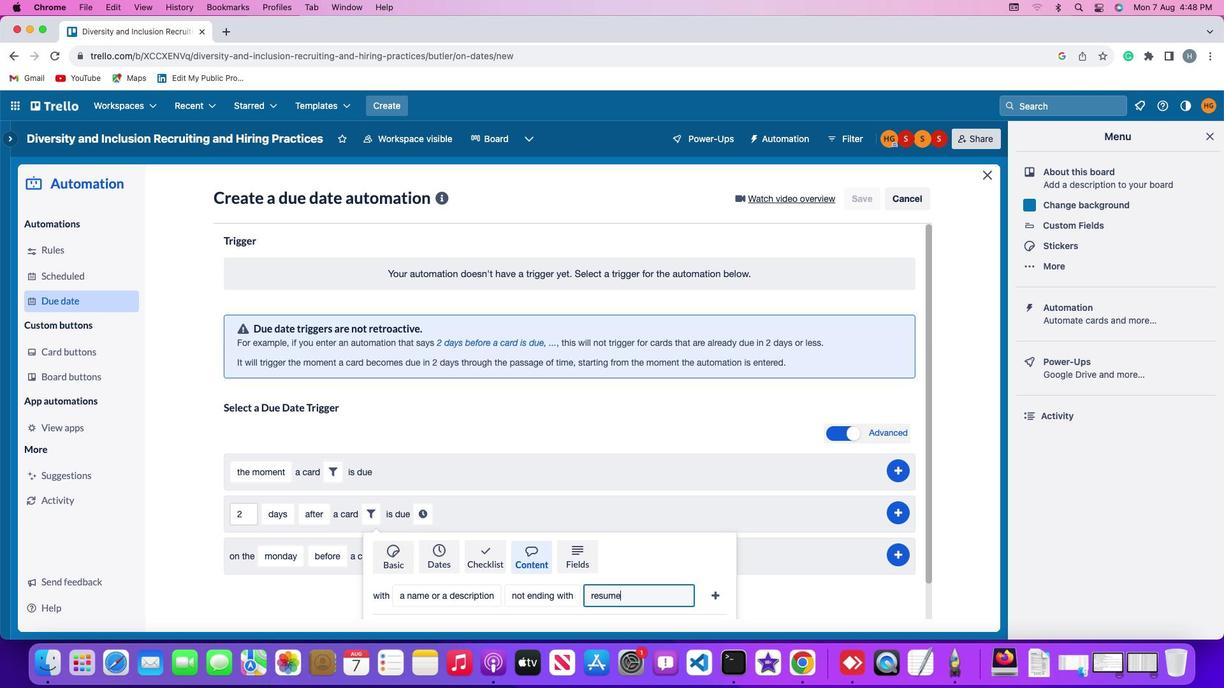 
Action: Mouse moved to (732, 610)
Screenshot: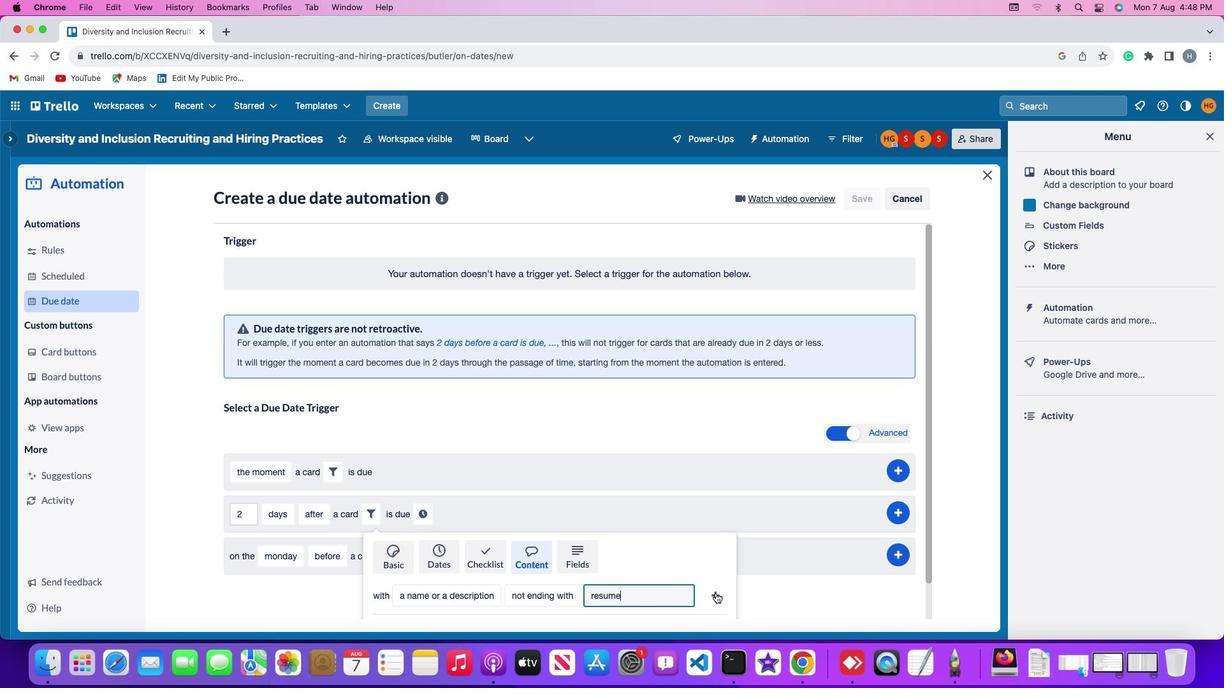 
Action: Mouse pressed left at (732, 610)
Screenshot: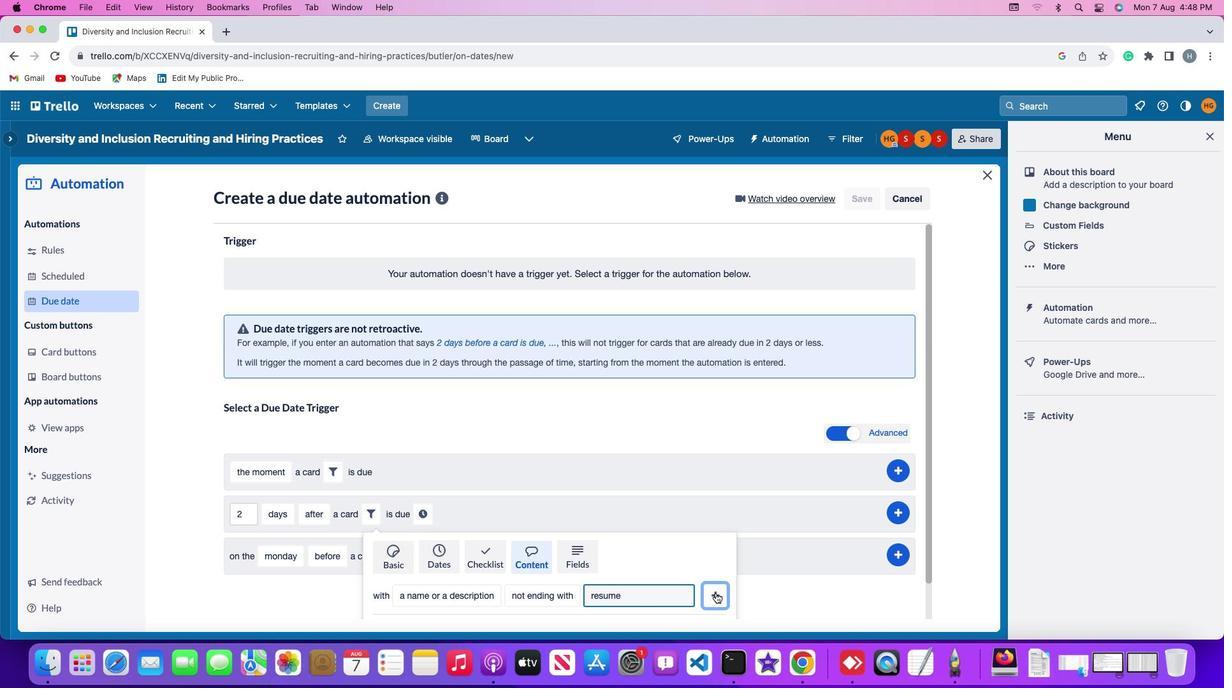 
Action: Mouse moved to (690, 538)
Screenshot: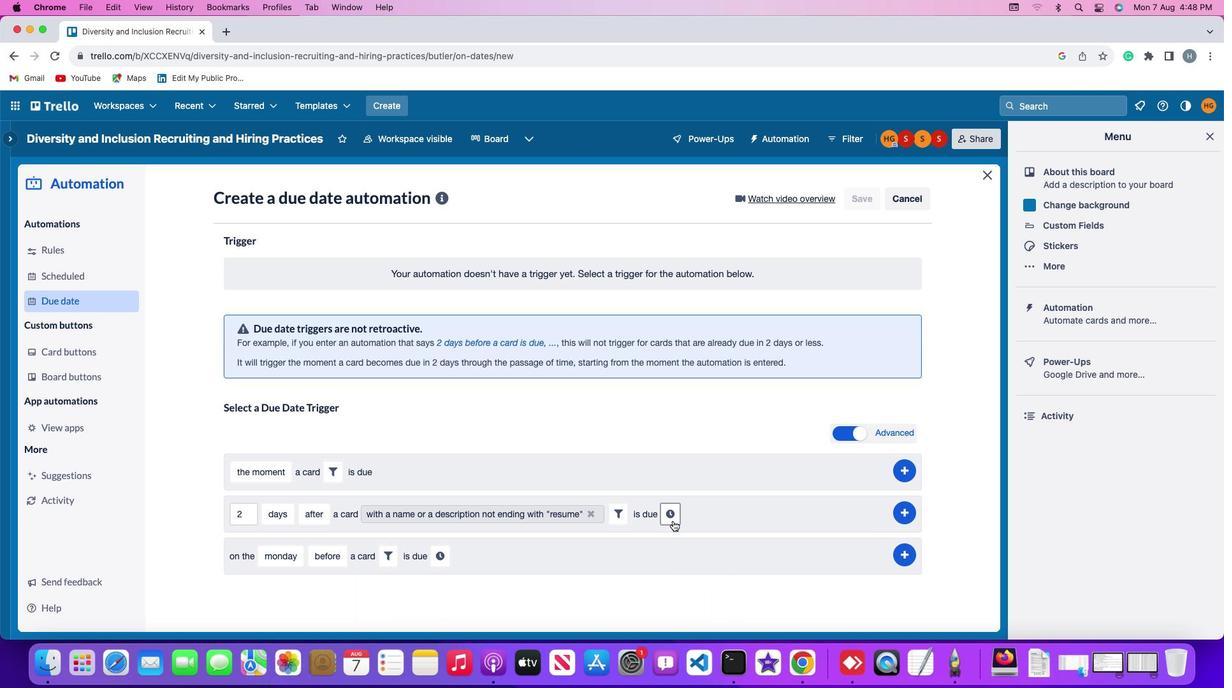
Action: Mouse pressed left at (690, 538)
Screenshot: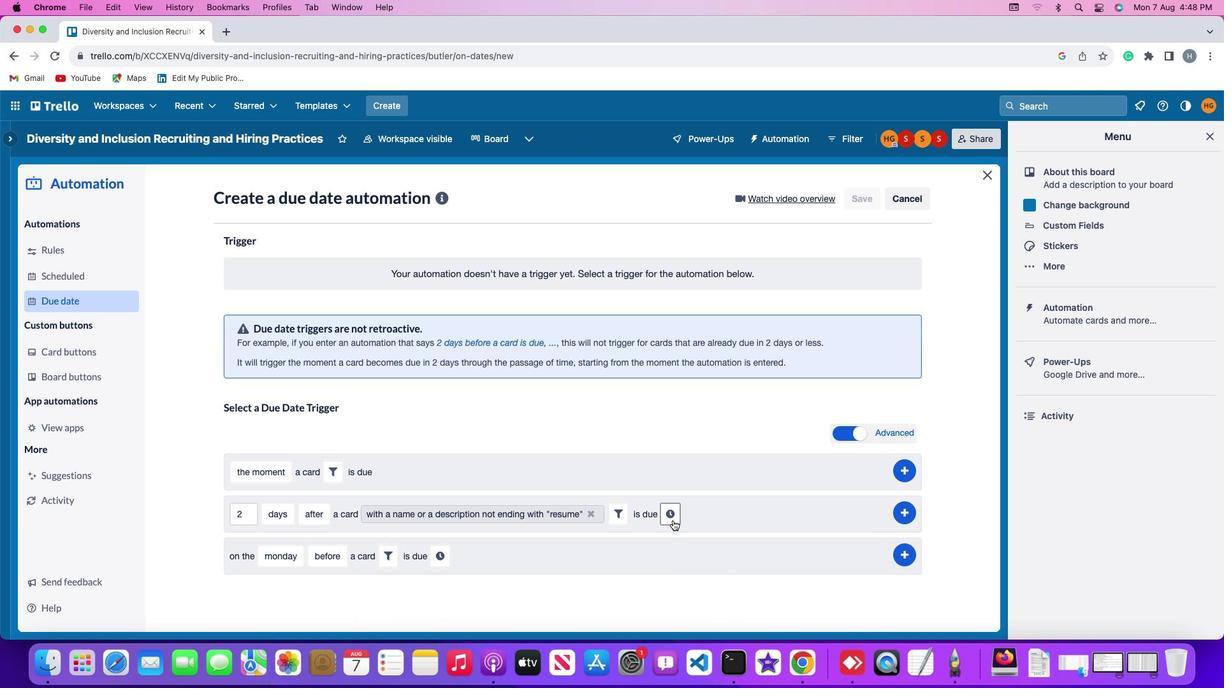 
Action: Mouse moved to (719, 534)
Screenshot: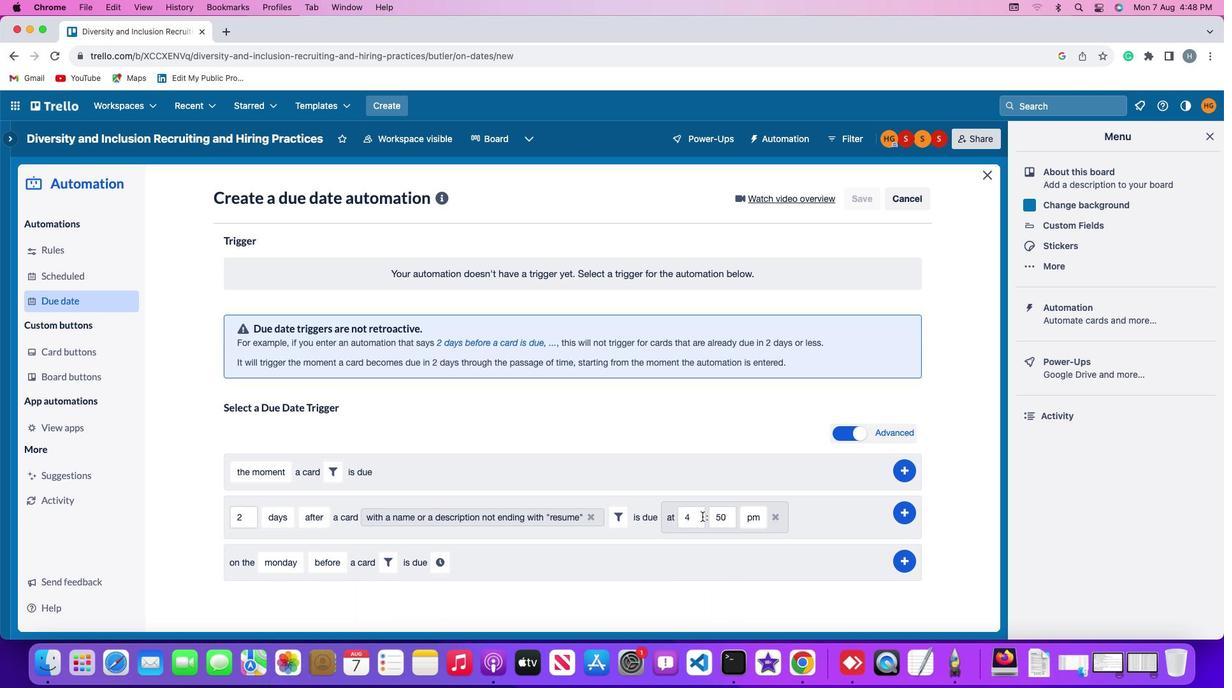 
Action: Mouse pressed left at (719, 534)
Screenshot: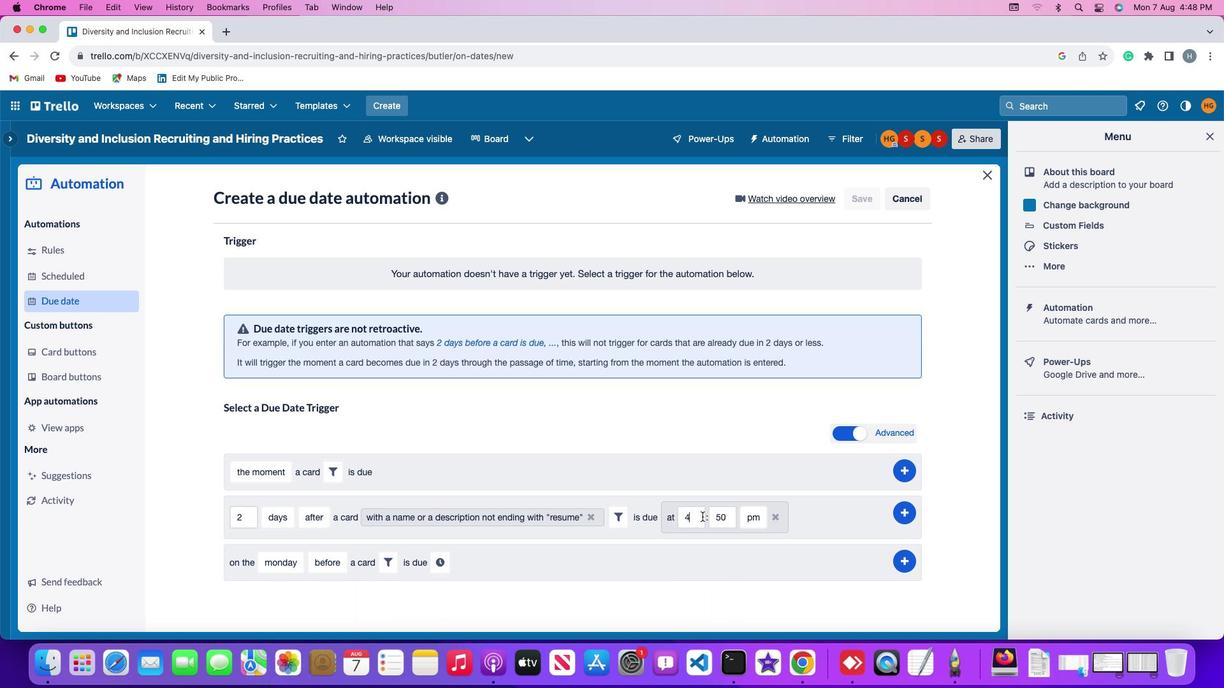 
Action: Mouse moved to (719, 533)
Screenshot: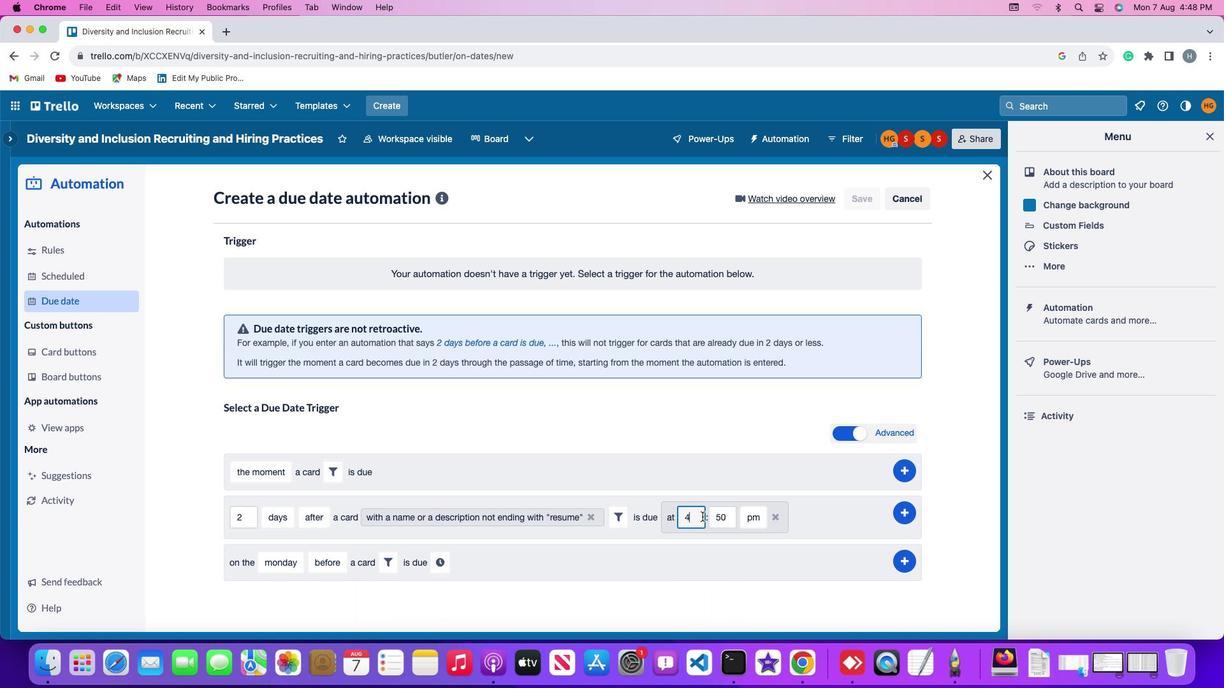 
Action: Key pressed Key.backspaceKey.backspace'1''1'
Screenshot: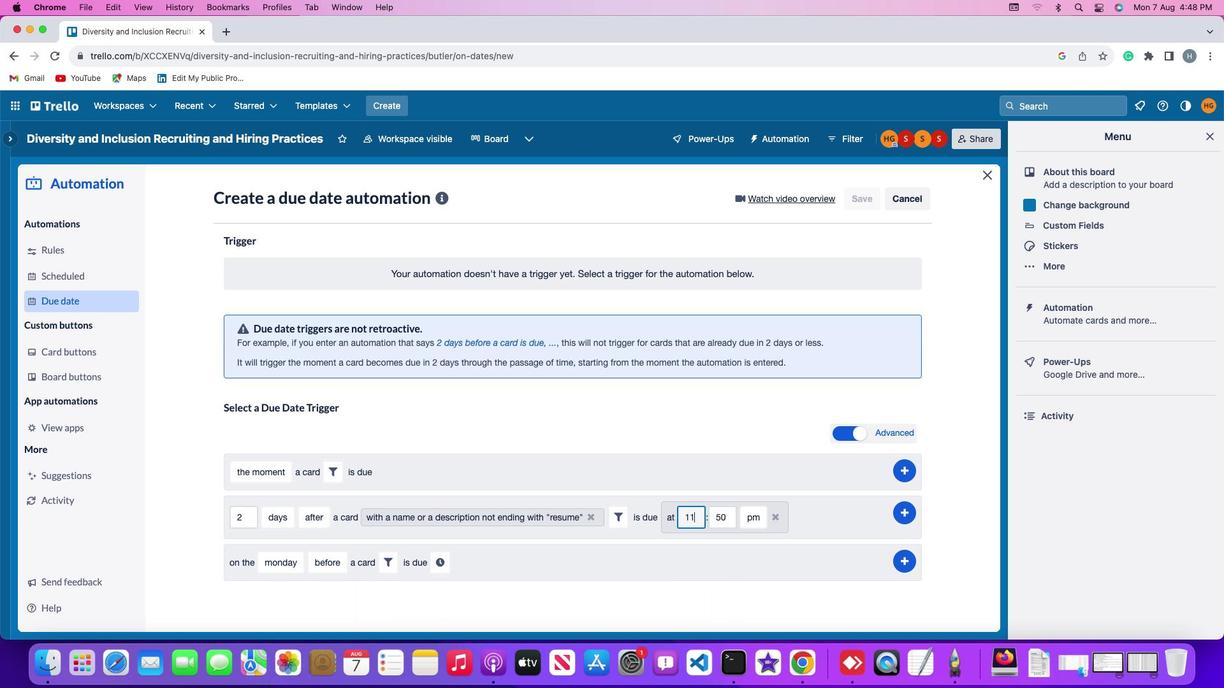 
Action: Mouse moved to (752, 530)
Screenshot: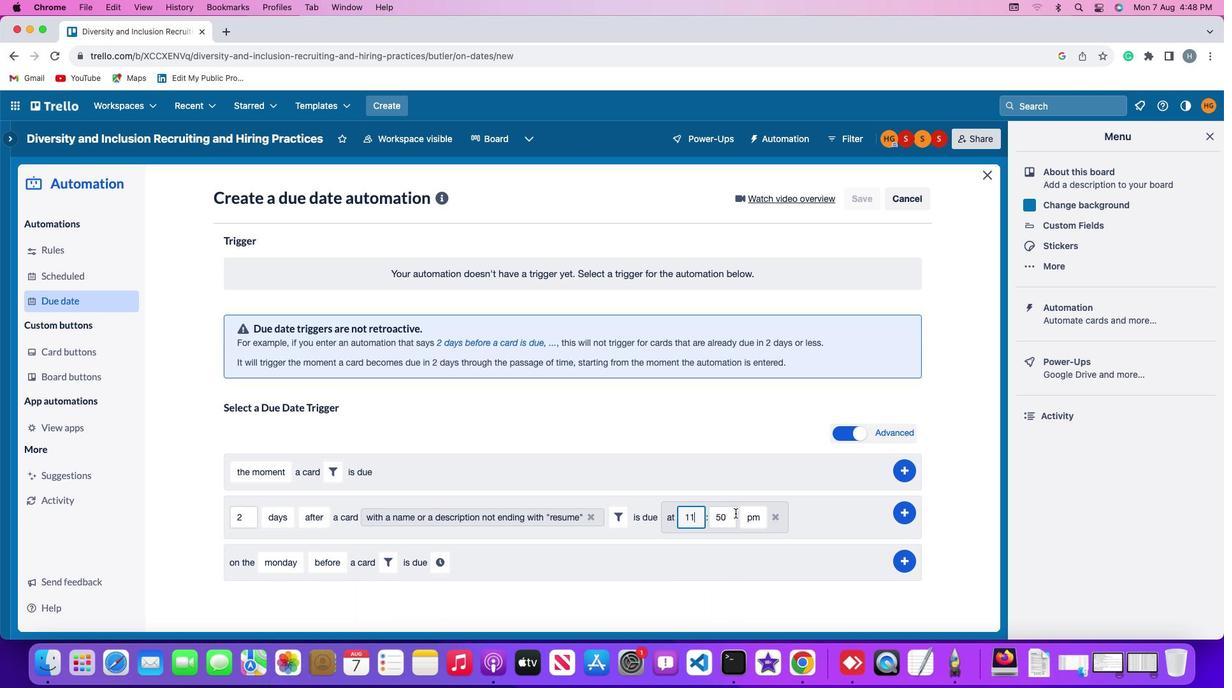 
Action: Mouse pressed left at (752, 530)
Screenshot: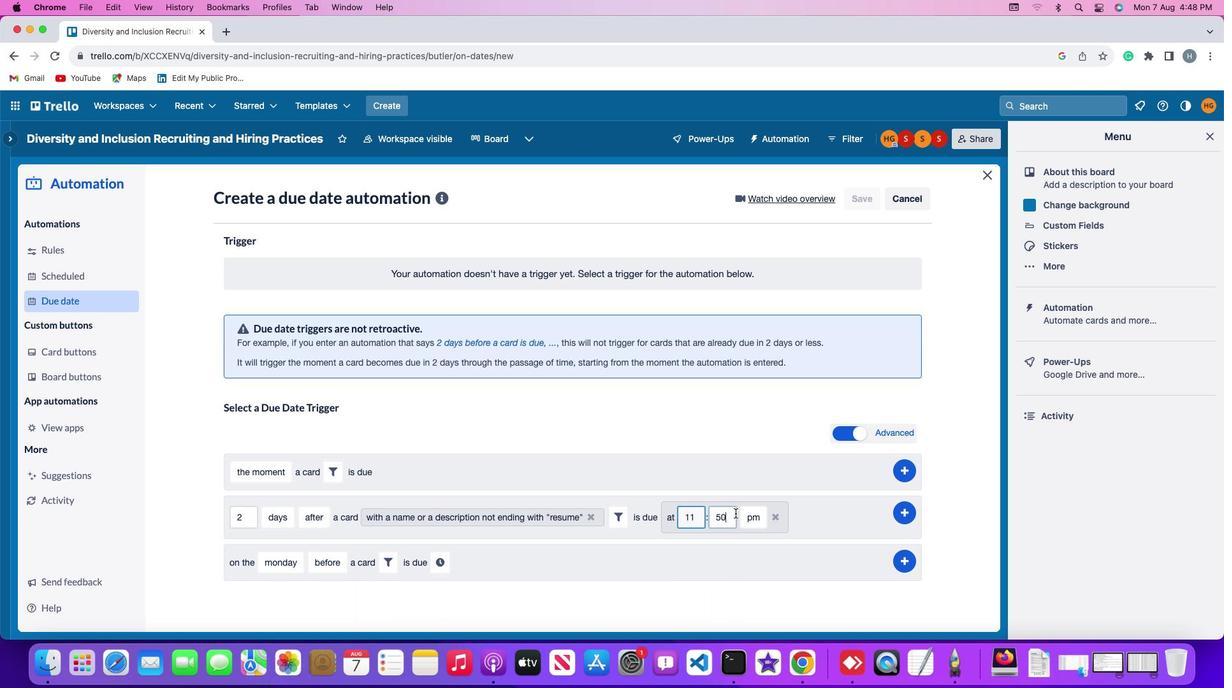 
Action: Key pressed Key.backspaceKey.backspaceKey.backspace'0''0'
Screenshot: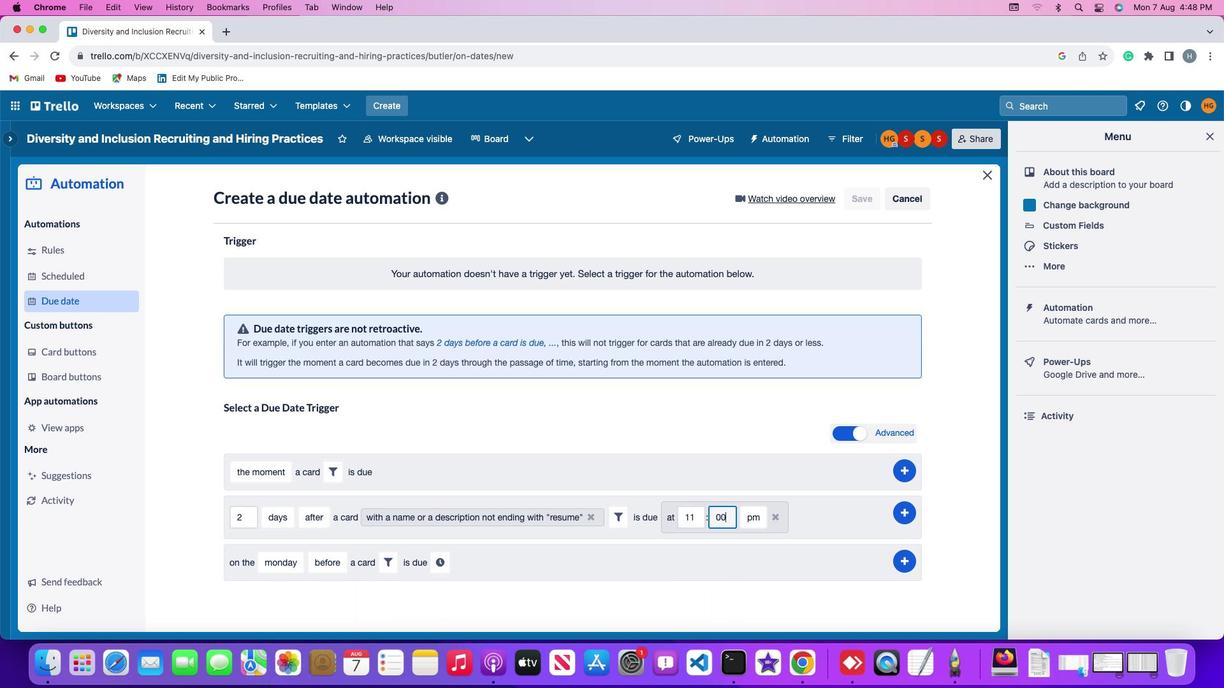 
Action: Mouse moved to (767, 533)
Screenshot: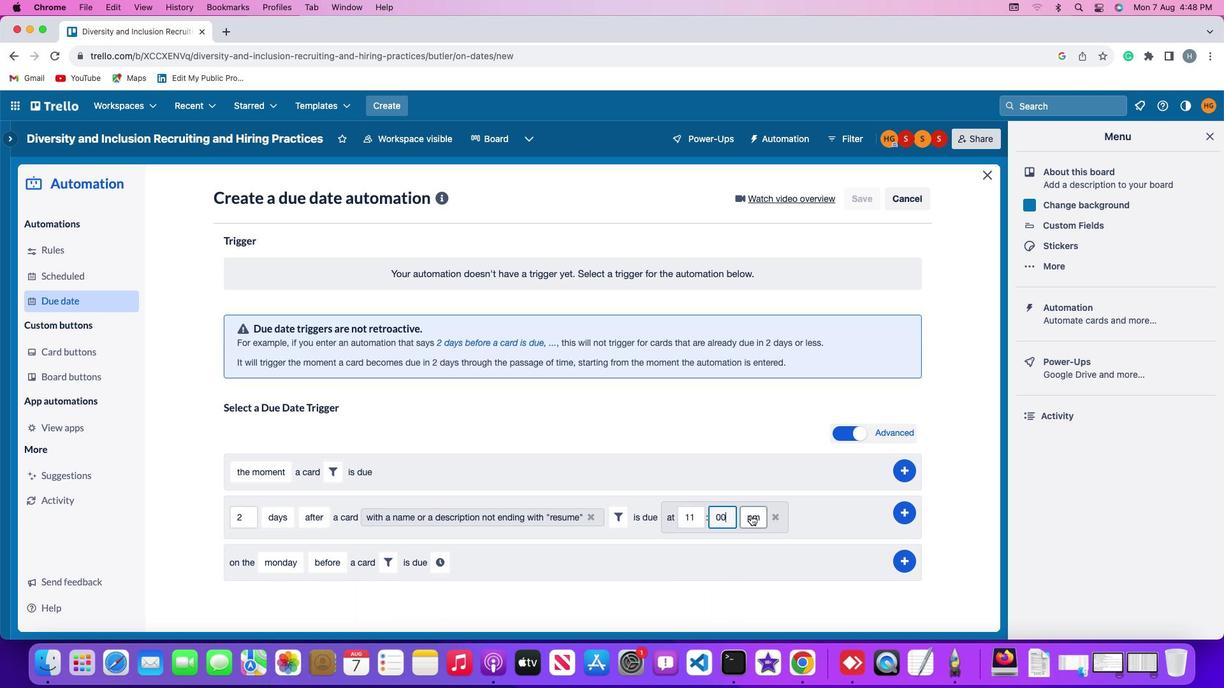 
Action: Mouse pressed left at (767, 533)
Screenshot: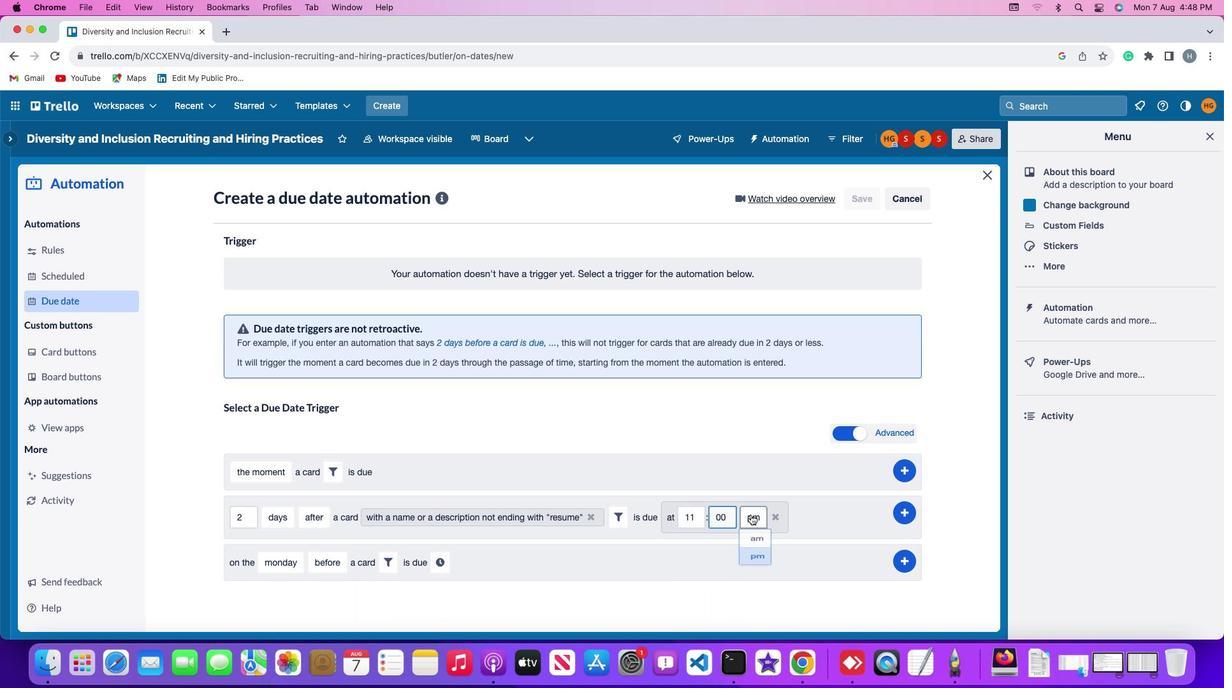 
Action: Mouse moved to (770, 549)
Screenshot: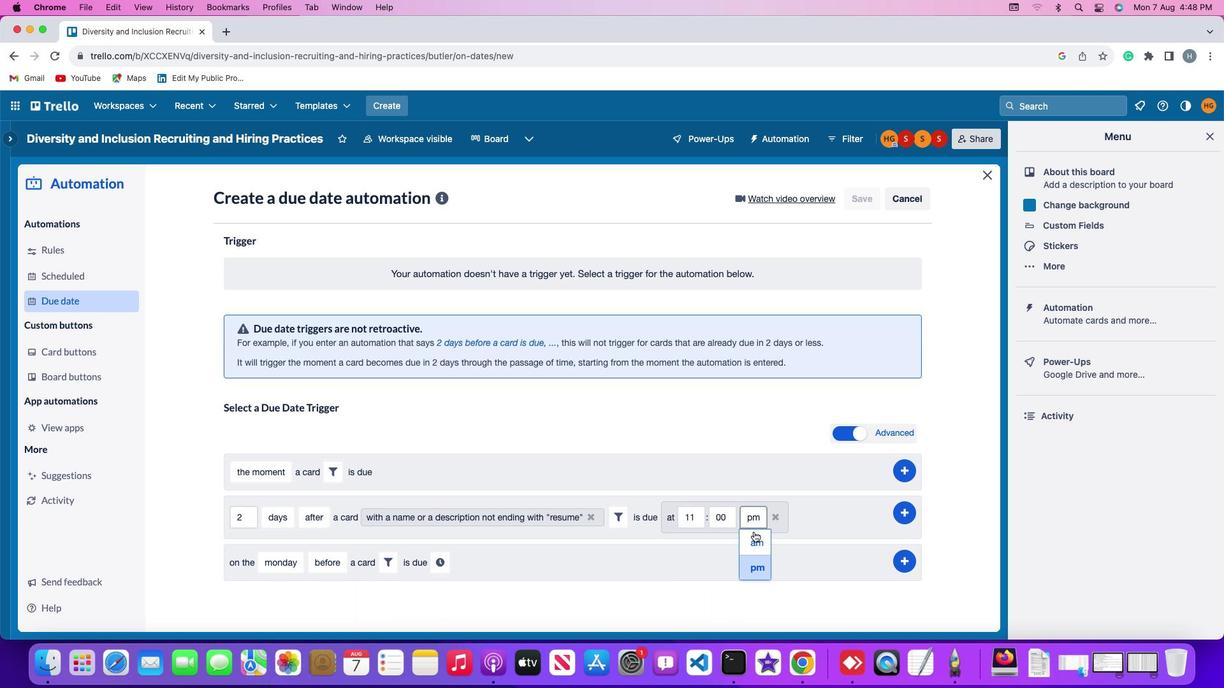
Action: Mouse pressed left at (770, 549)
Screenshot: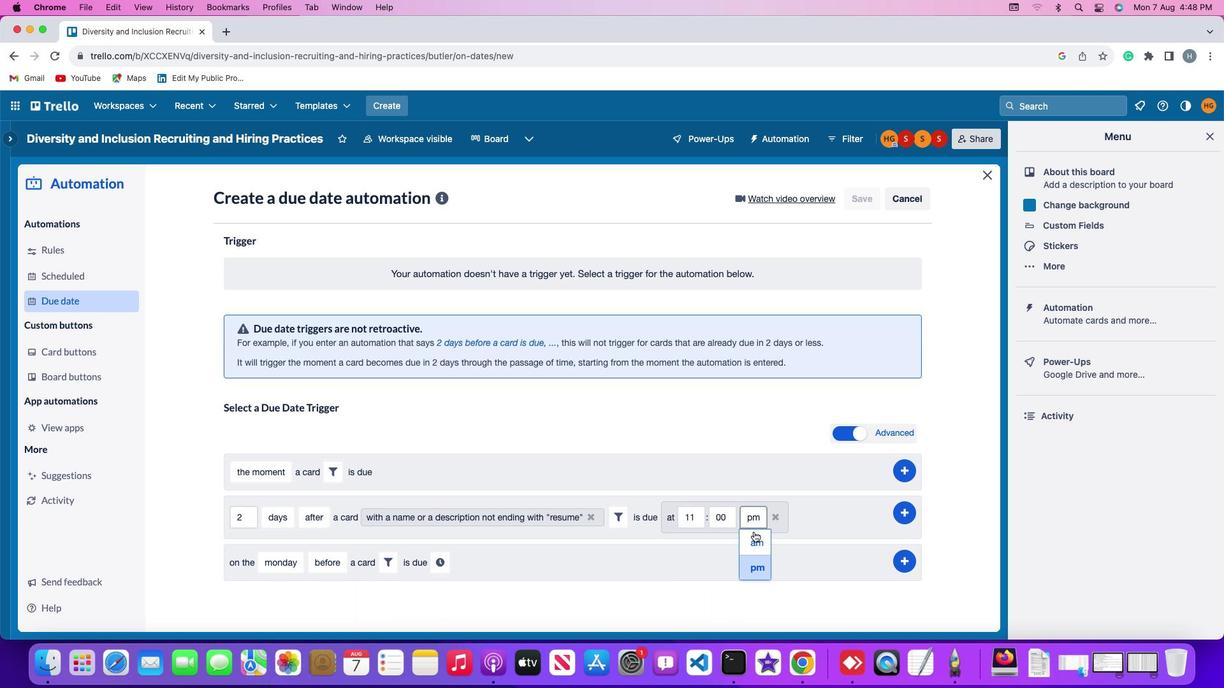 
Action: Mouse moved to (922, 525)
Screenshot: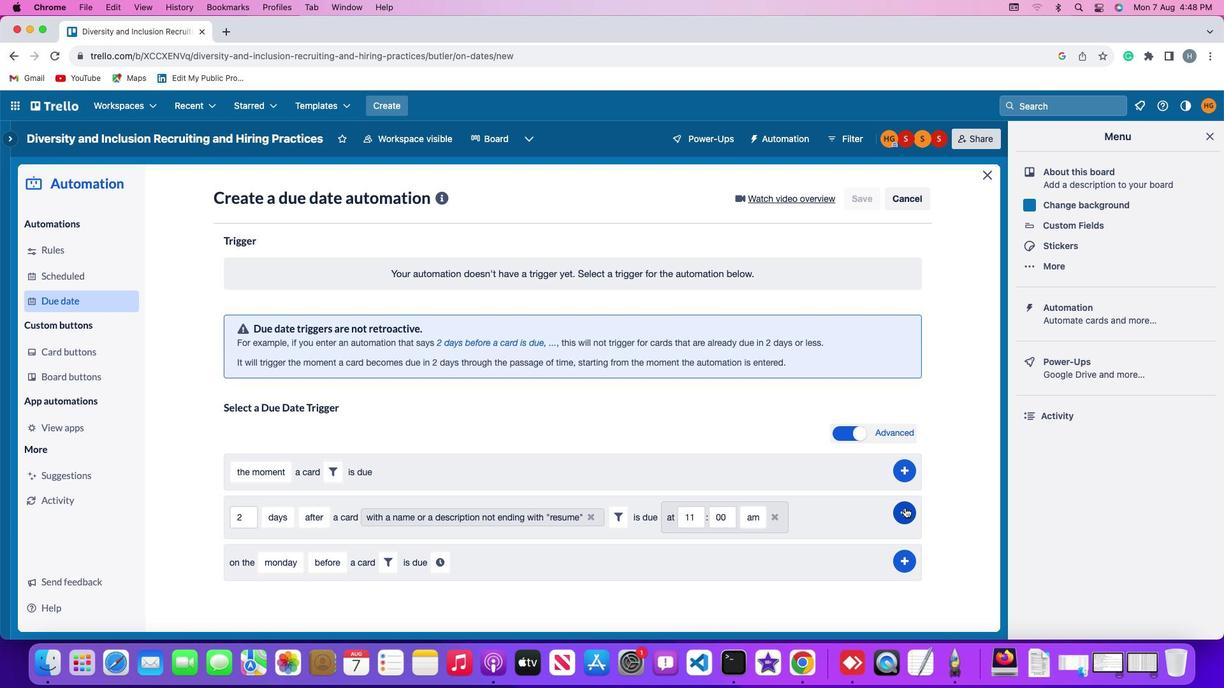 
Action: Mouse pressed left at (922, 525)
Screenshot: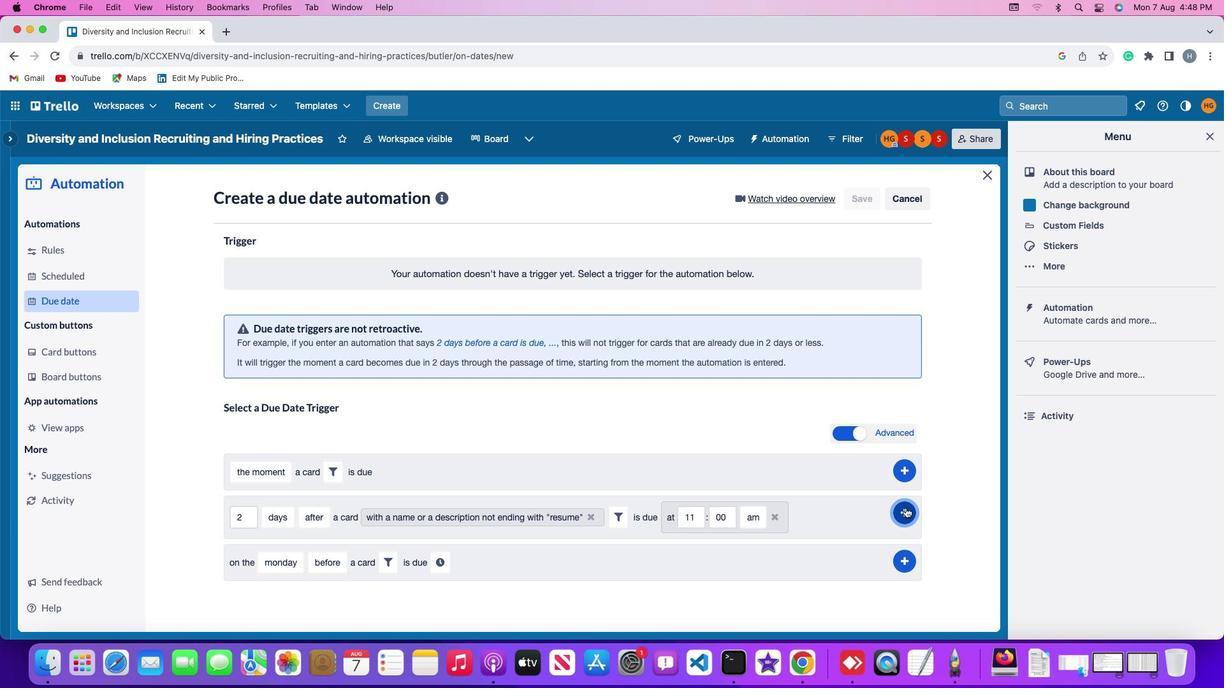 
Action: Mouse moved to (970, 433)
Screenshot: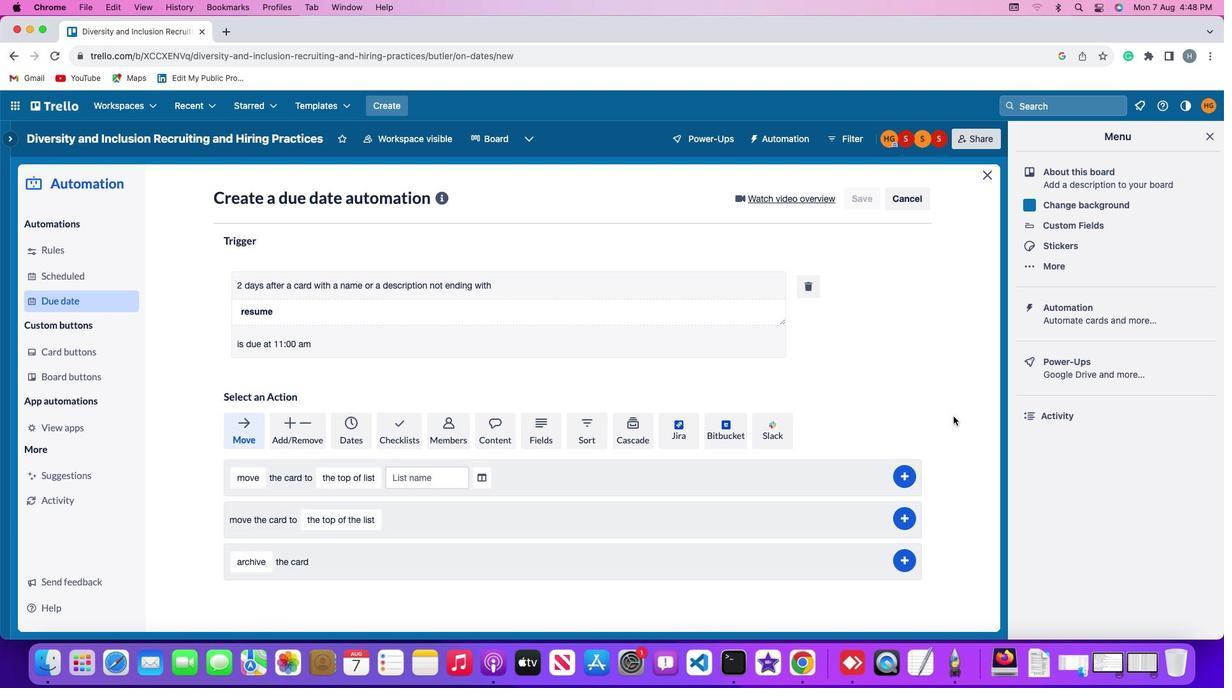 
